 Task: Start in the project AgileCore the sprint 'Platform Migration Sprint', with a duration of 2 weeks. Start in the project AgileCore the sprint 'Platform Migration Sprint', with a duration of 1 week. Start in the project AgileCore the sprint 'Platform Migration Sprint', with a duration of 3 weeks
Action: Mouse moved to (1056, 463)
Screenshot: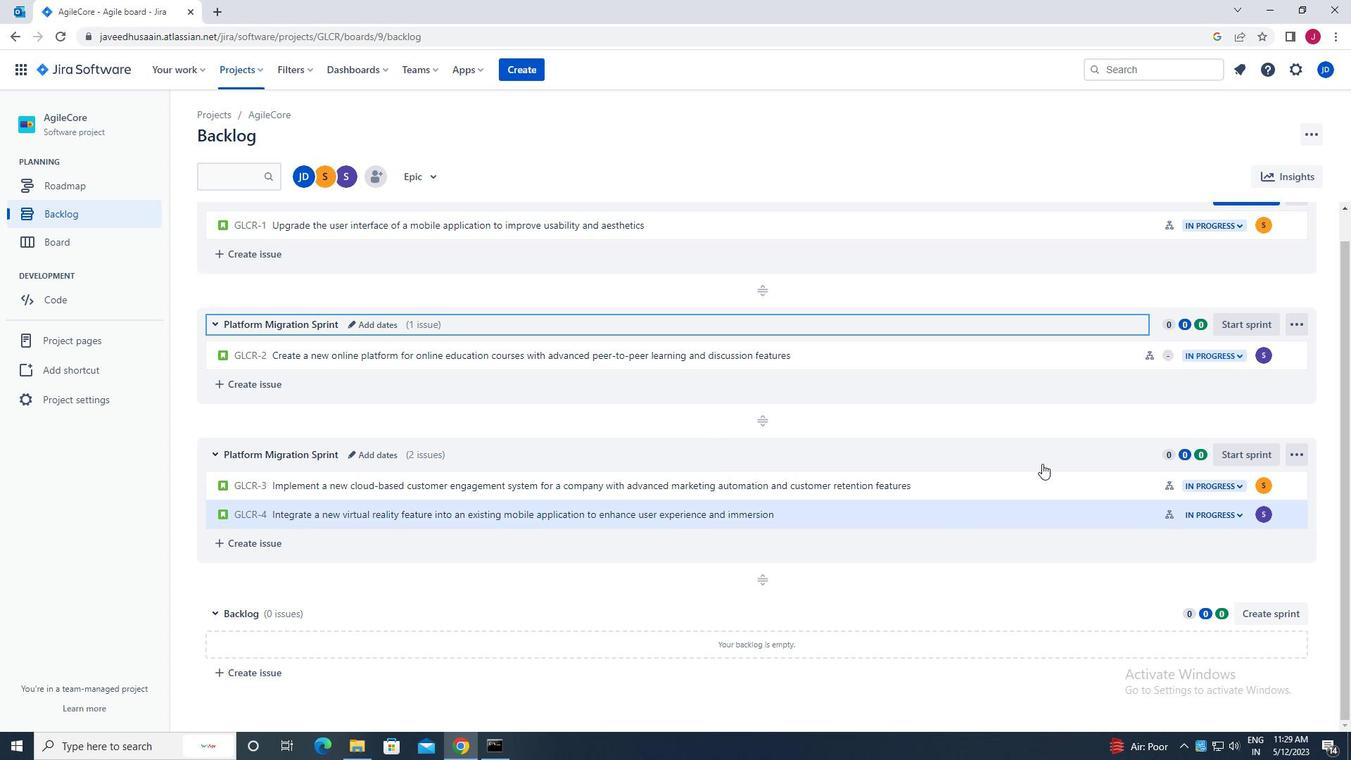 
Action: Mouse scrolled (1056, 463) with delta (0, 0)
Screenshot: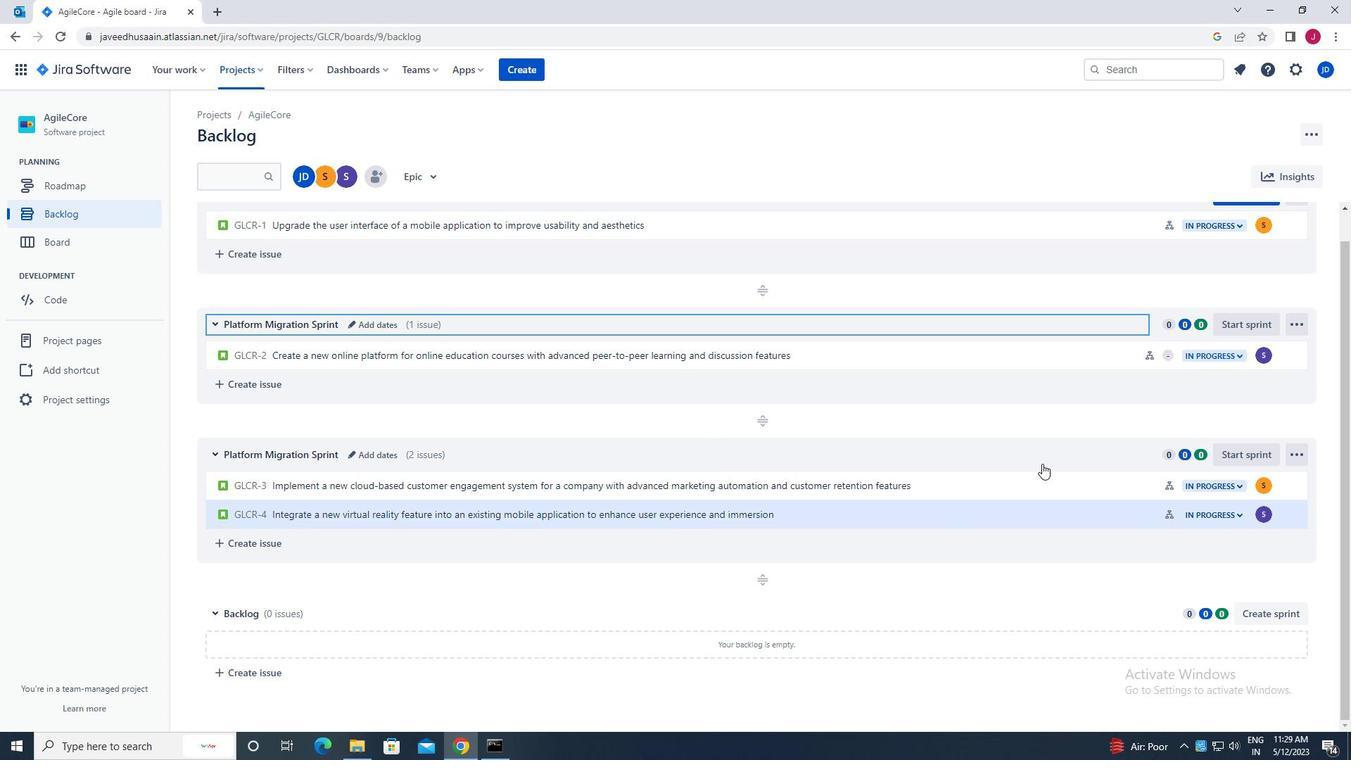 
Action: Mouse scrolled (1056, 463) with delta (0, 0)
Screenshot: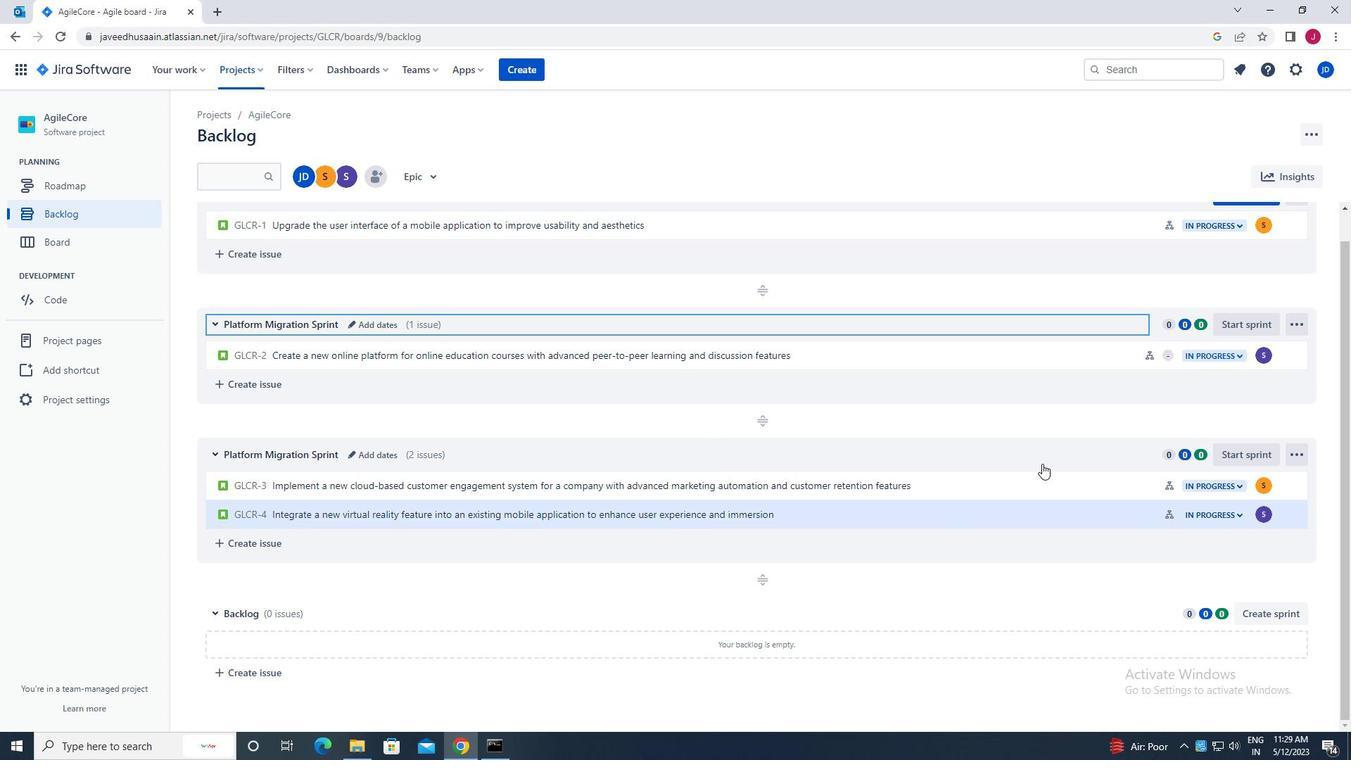 
Action: Mouse scrolled (1056, 463) with delta (0, 0)
Screenshot: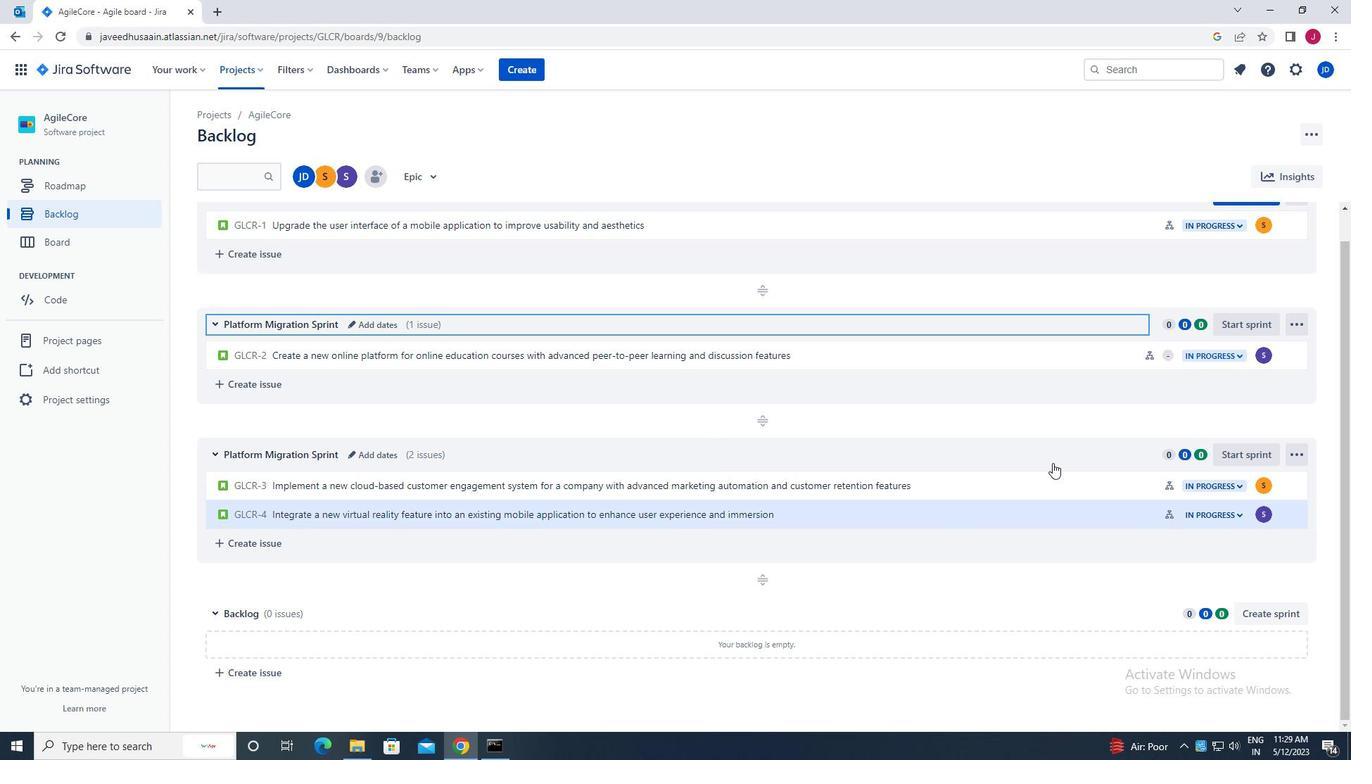
Action: Mouse moved to (1056, 461)
Screenshot: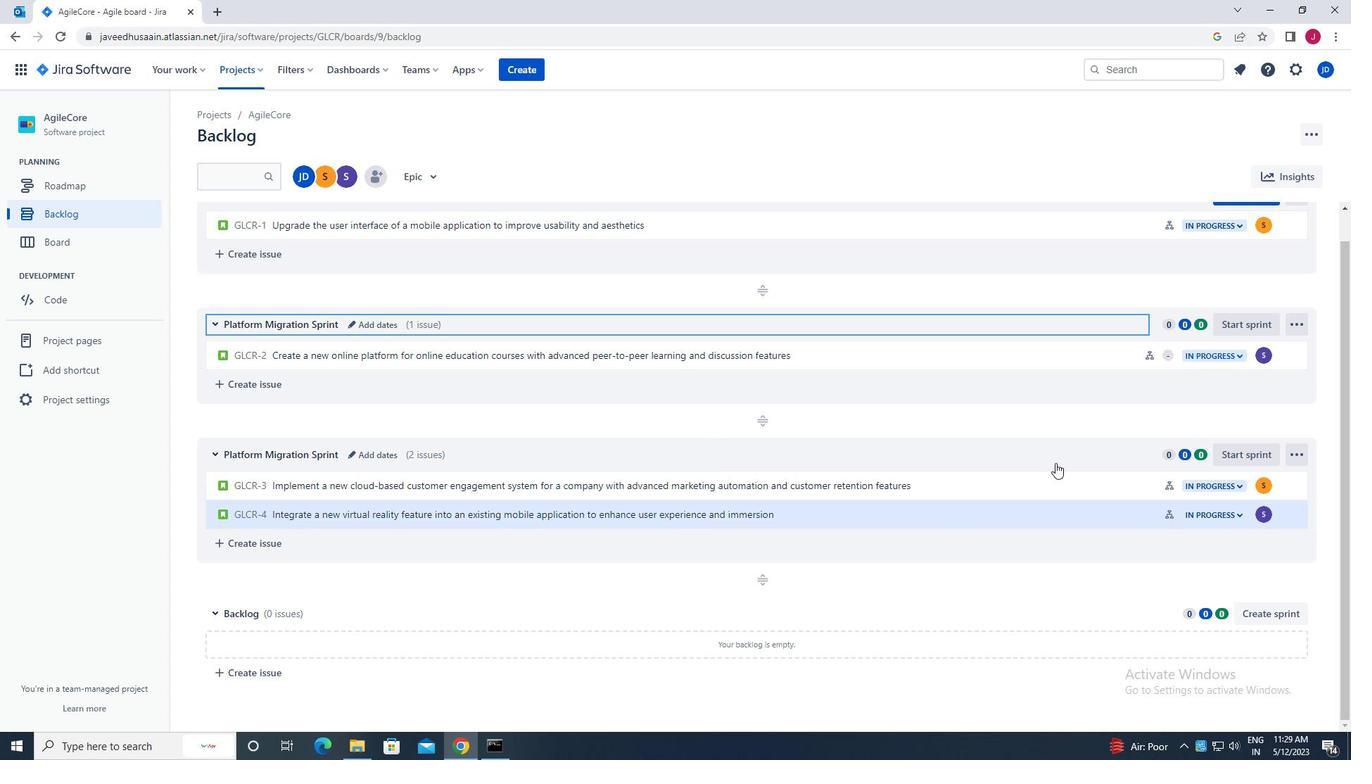 
Action: Mouse scrolled (1056, 462) with delta (0, 0)
Screenshot: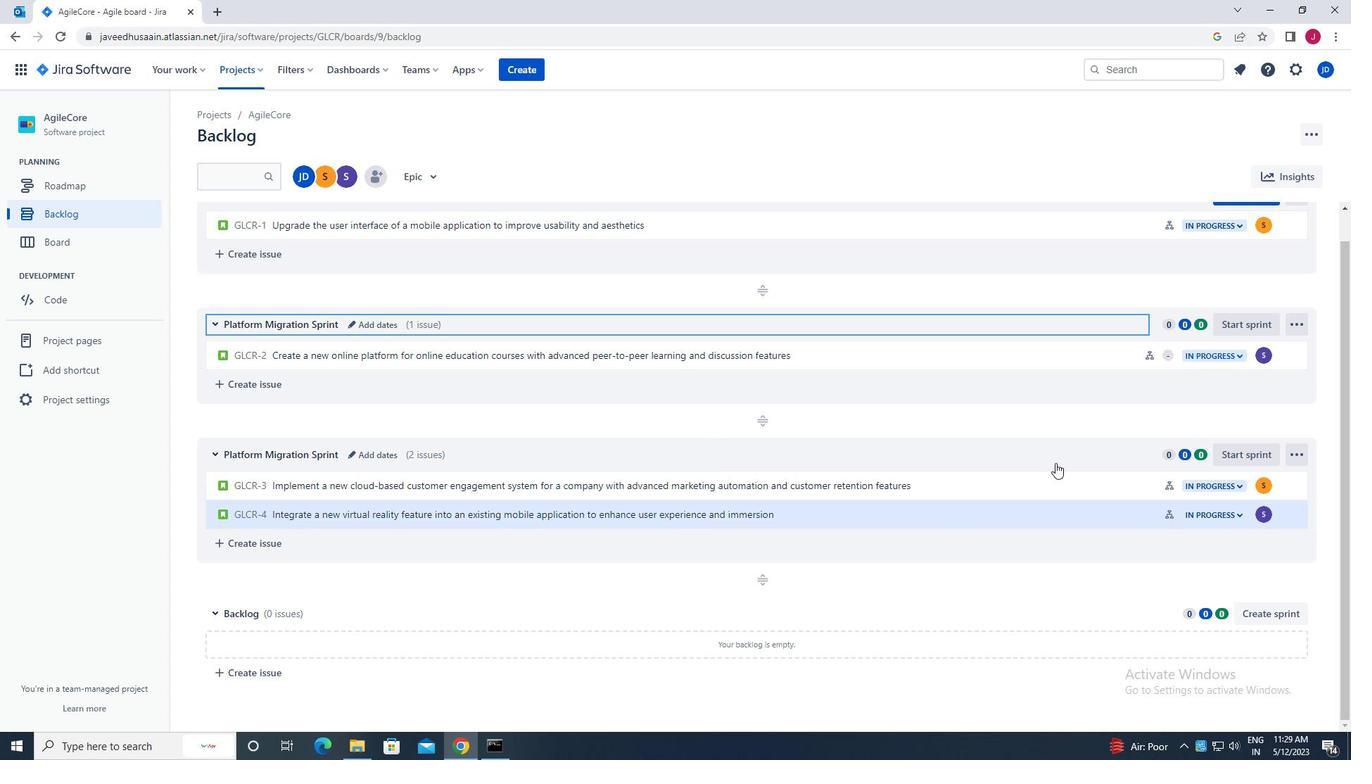 
Action: Mouse moved to (1239, 221)
Screenshot: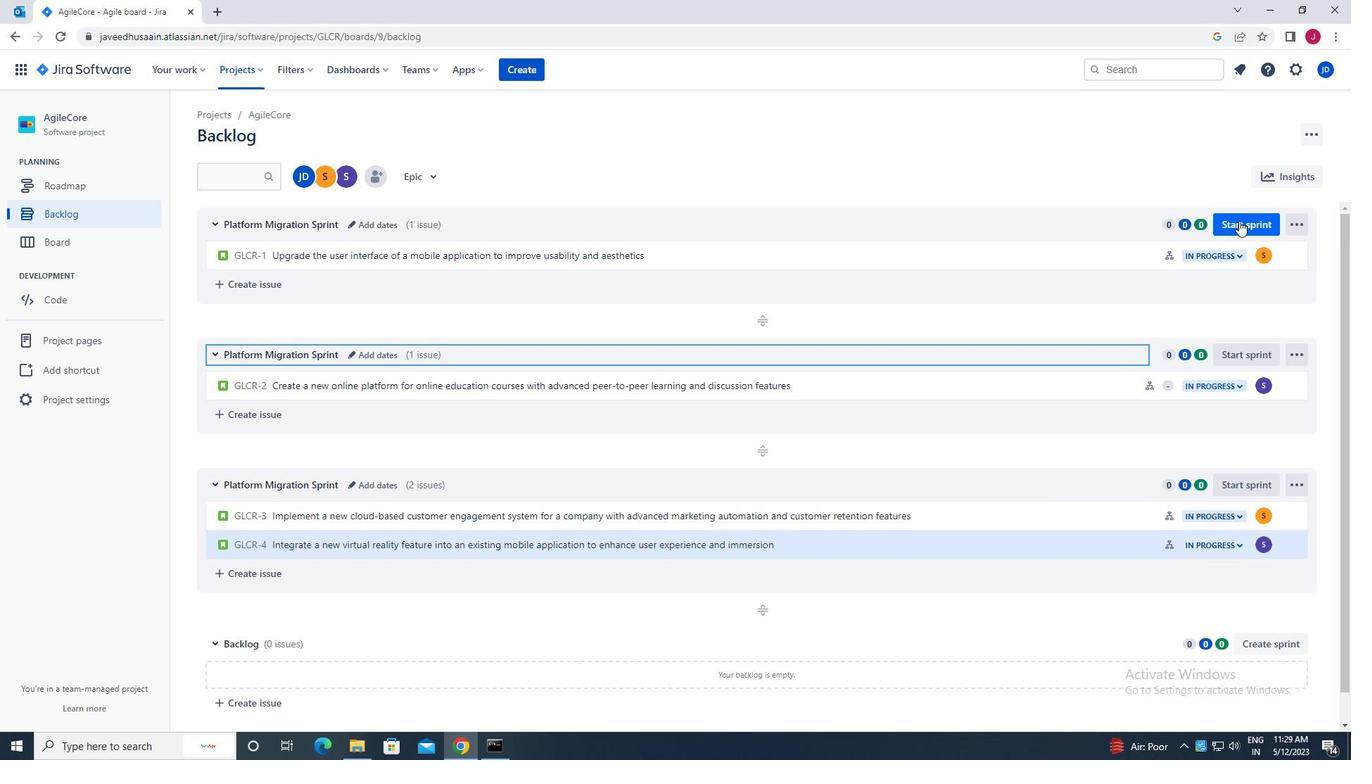 
Action: Mouse pressed left at (1239, 221)
Screenshot: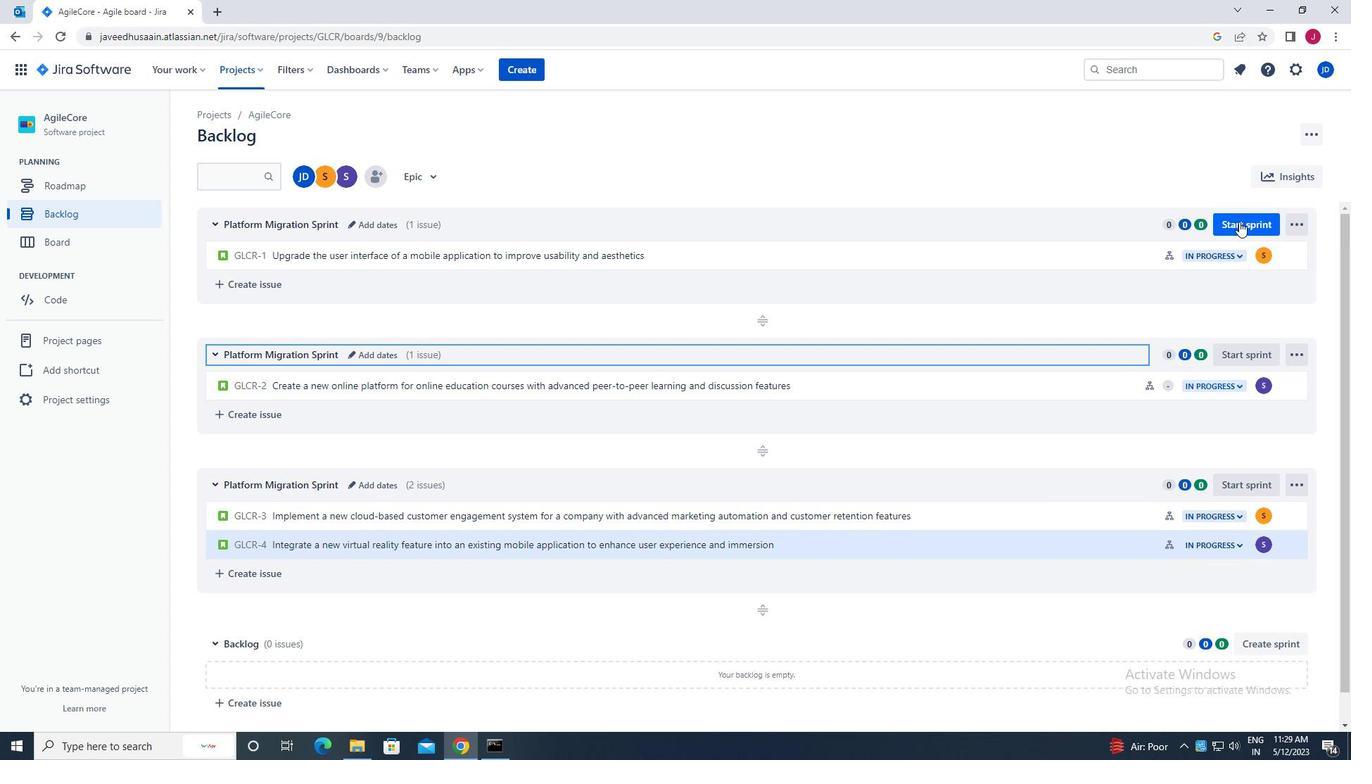 
Action: Mouse moved to (582, 247)
Screenshot: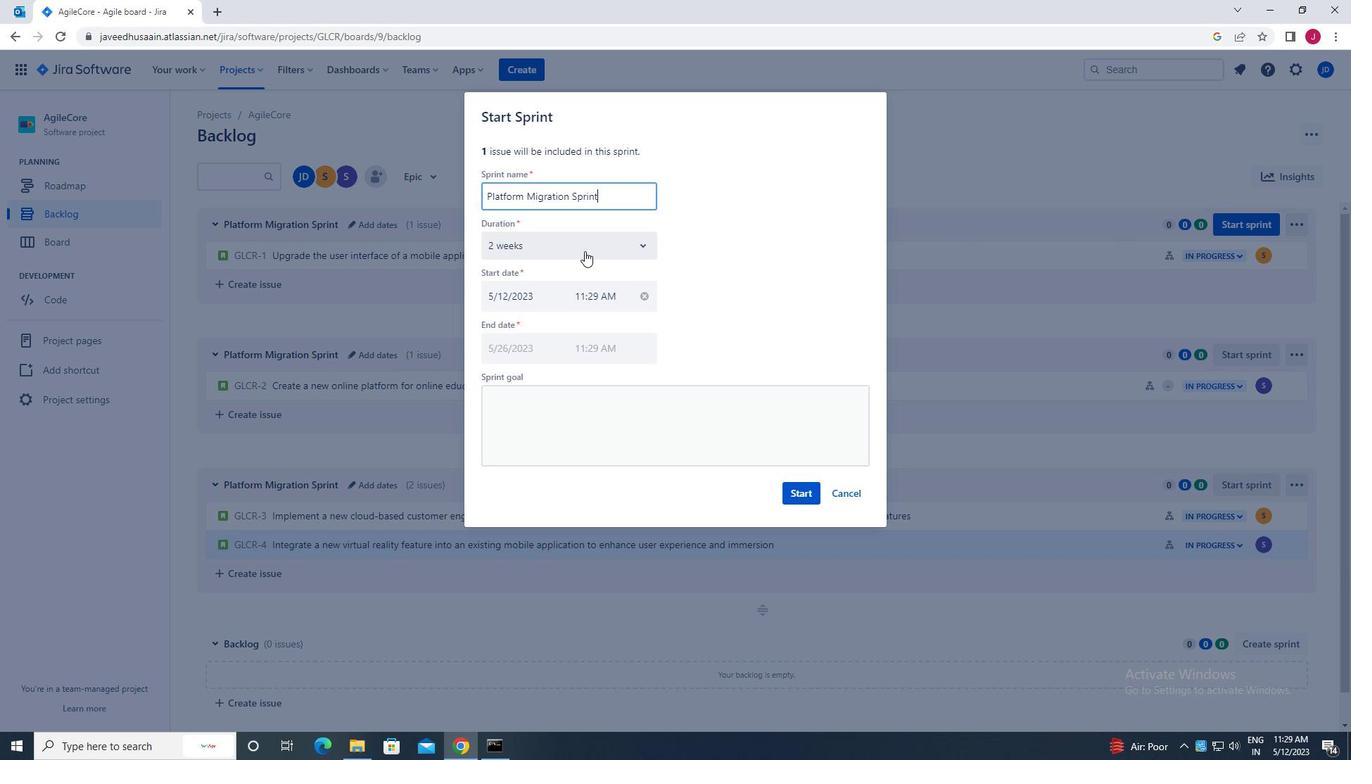 
Action: Mouse pressed left at (582, 247)
Screenshot: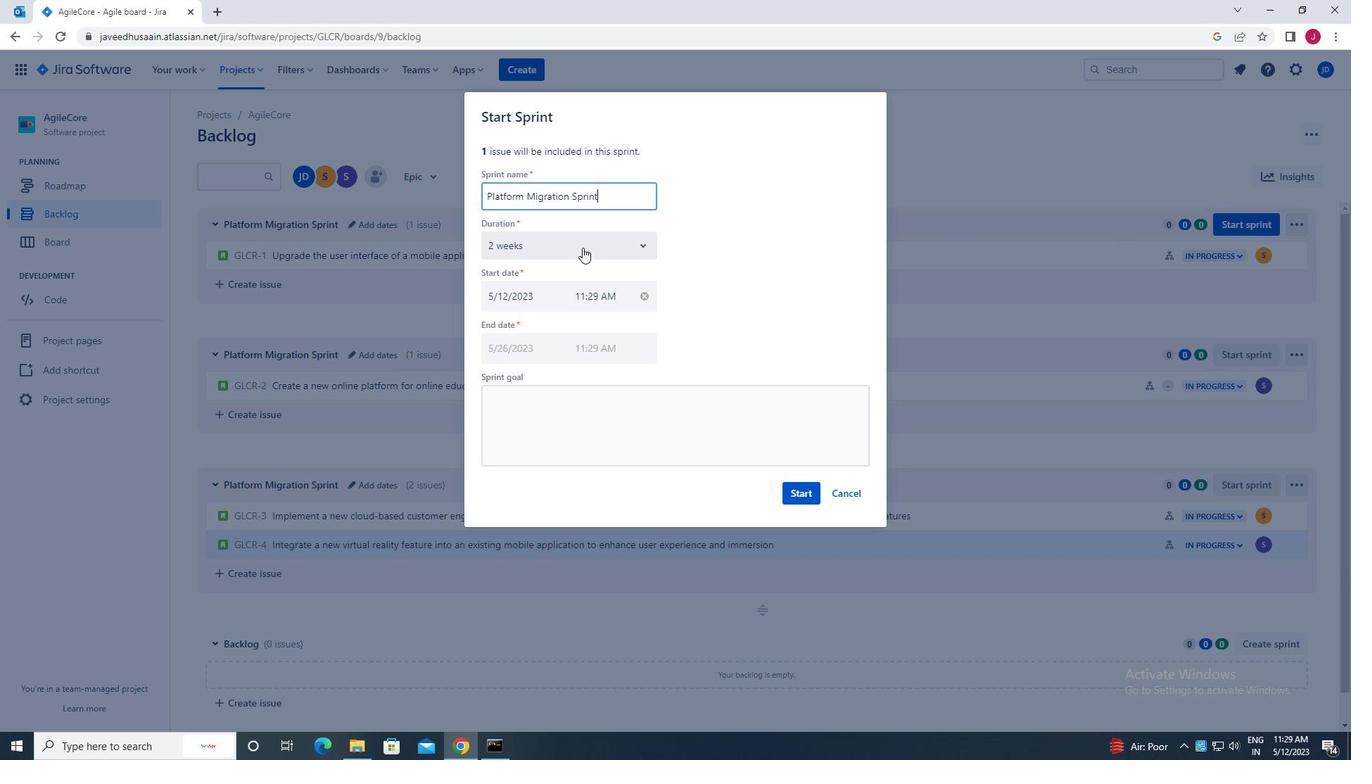 
Action: Mouse moved to (551, 304)
Screenshot: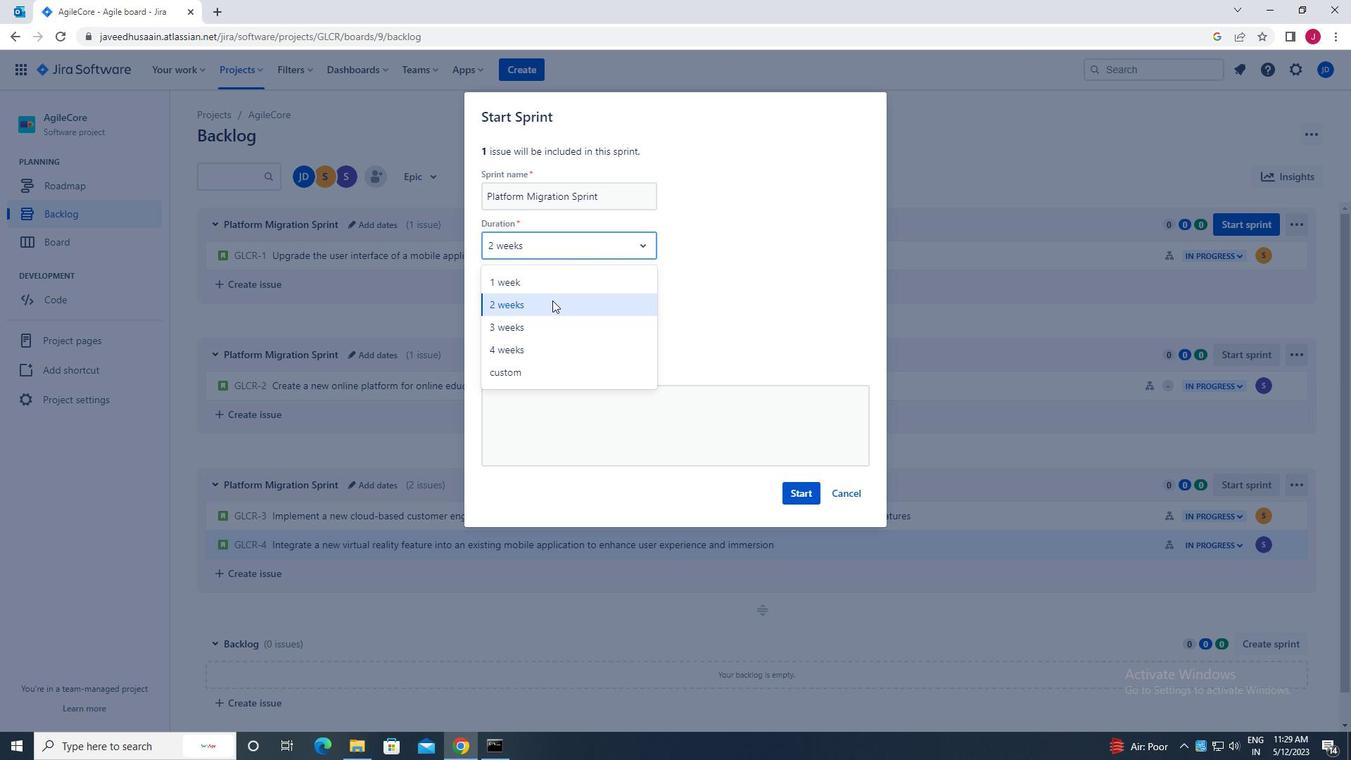 
Action: Mouse pressed left at (551, 304)
Screenshot: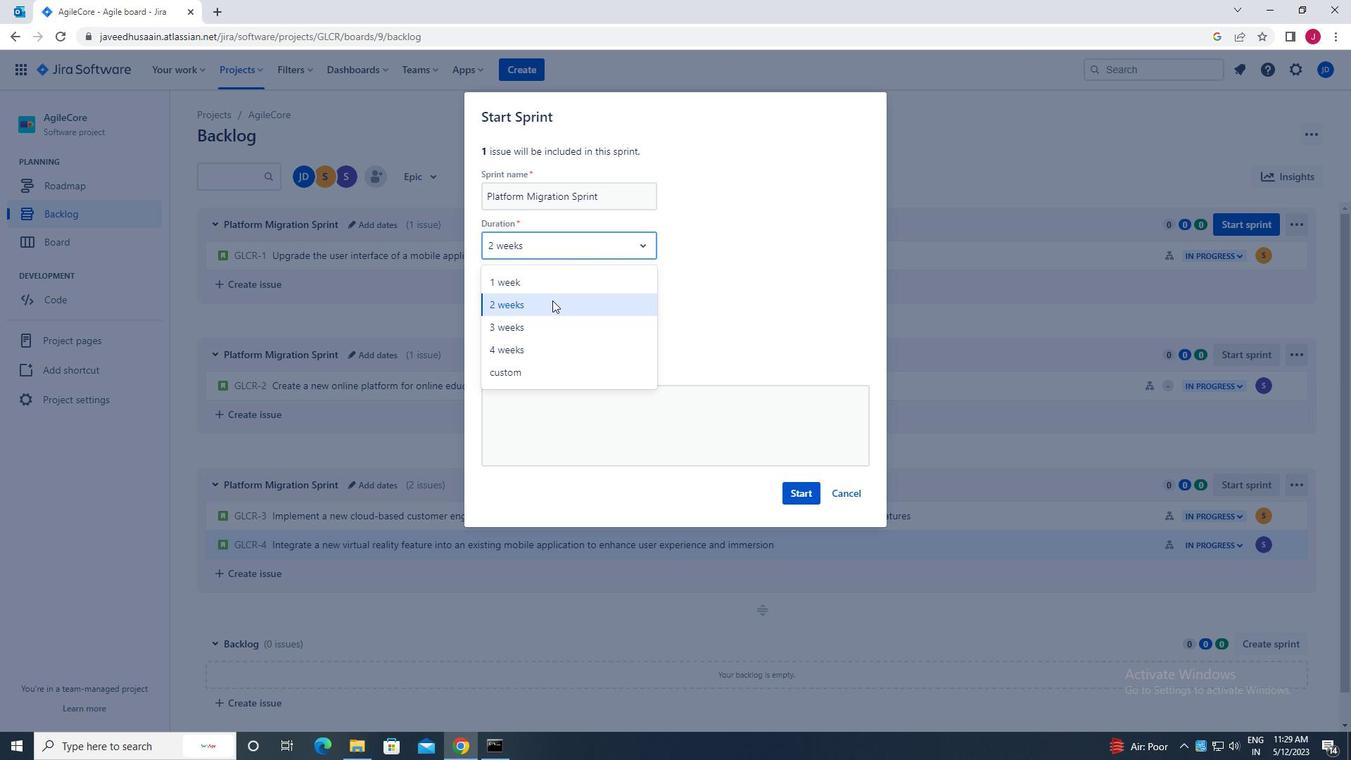 
Action: Mouse moved to (801, 494)
Screenshot: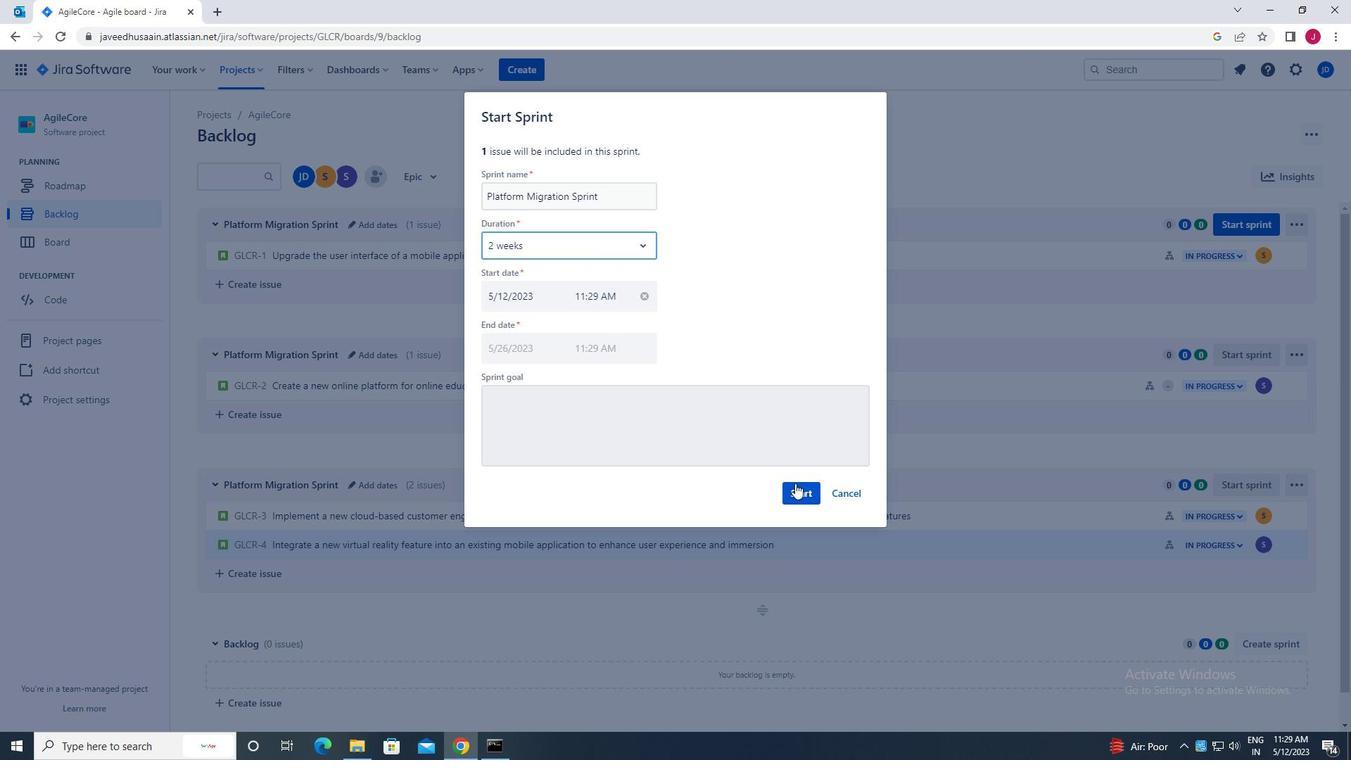 
Action: Mouse pressed left at (801, 494)
Screenshot: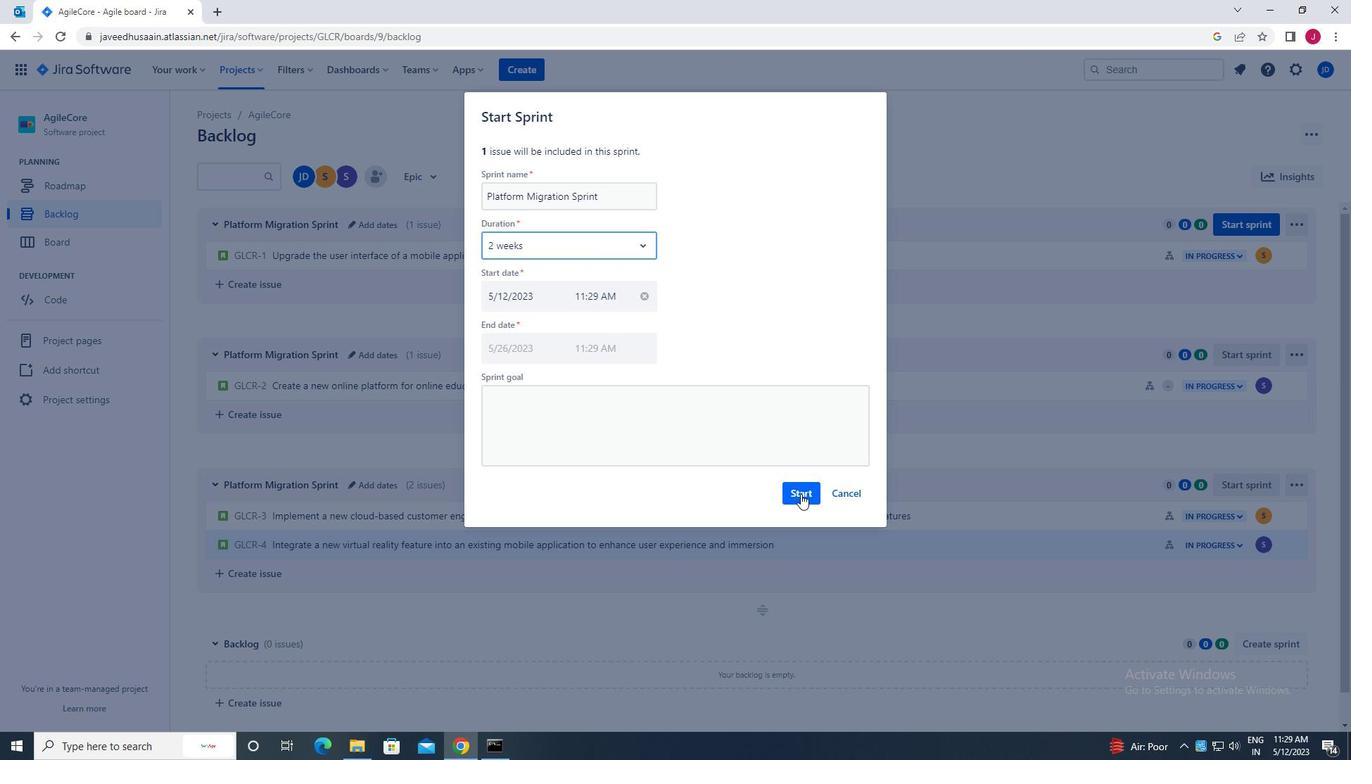 
Action: Mouse moved to (110, 211)
Screenshot: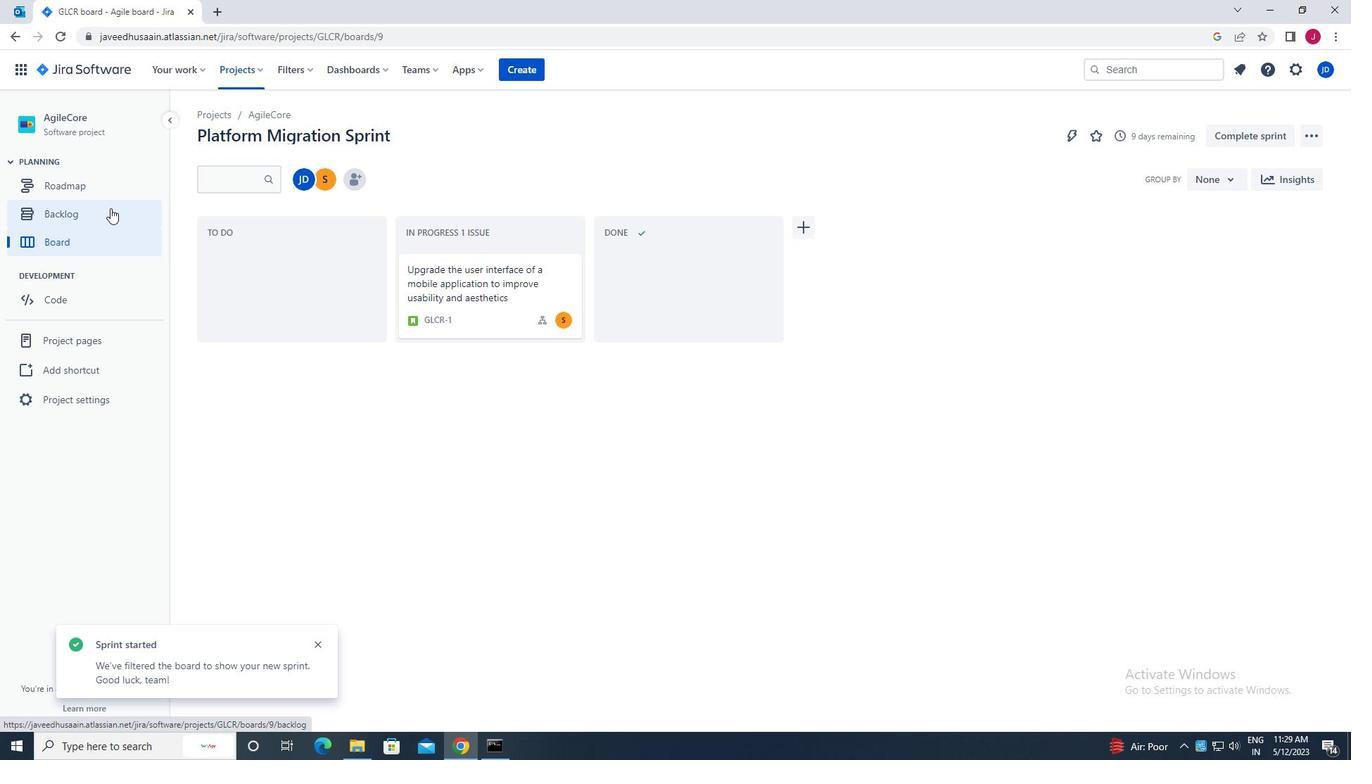 
Action: Mouse pressed left at (110, 211)
Screenshot: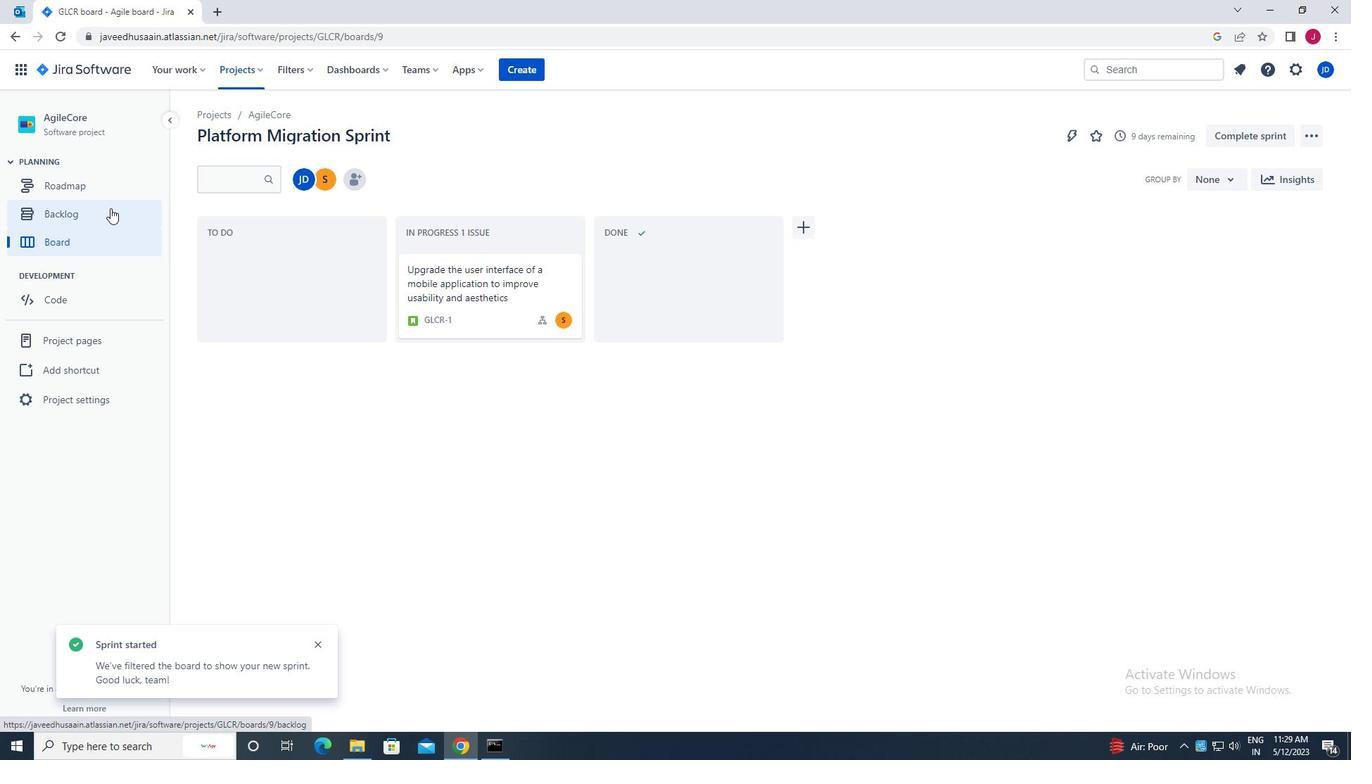 
Action: Mouse moved to (1291, 228)
Screenshot: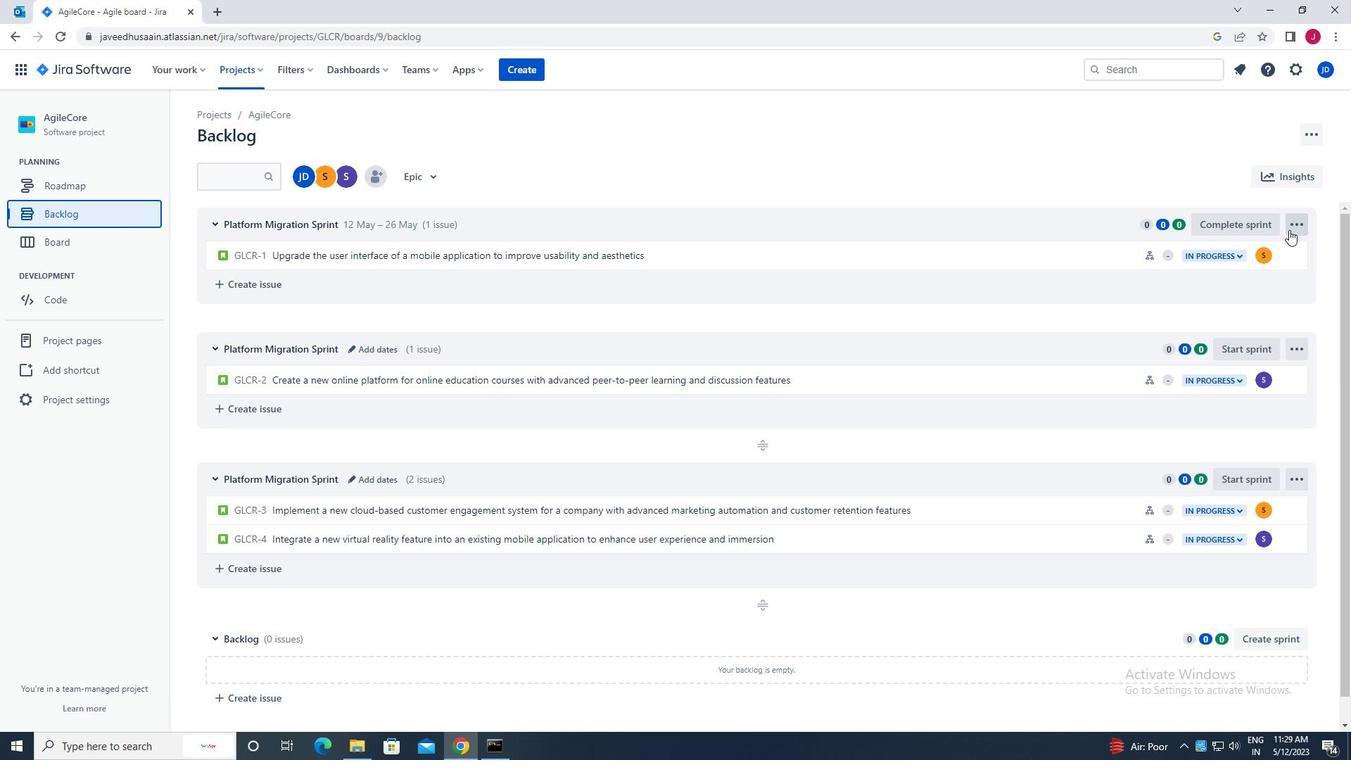 
Action: Mouse pressed left at (1291, 228)
Screenshot: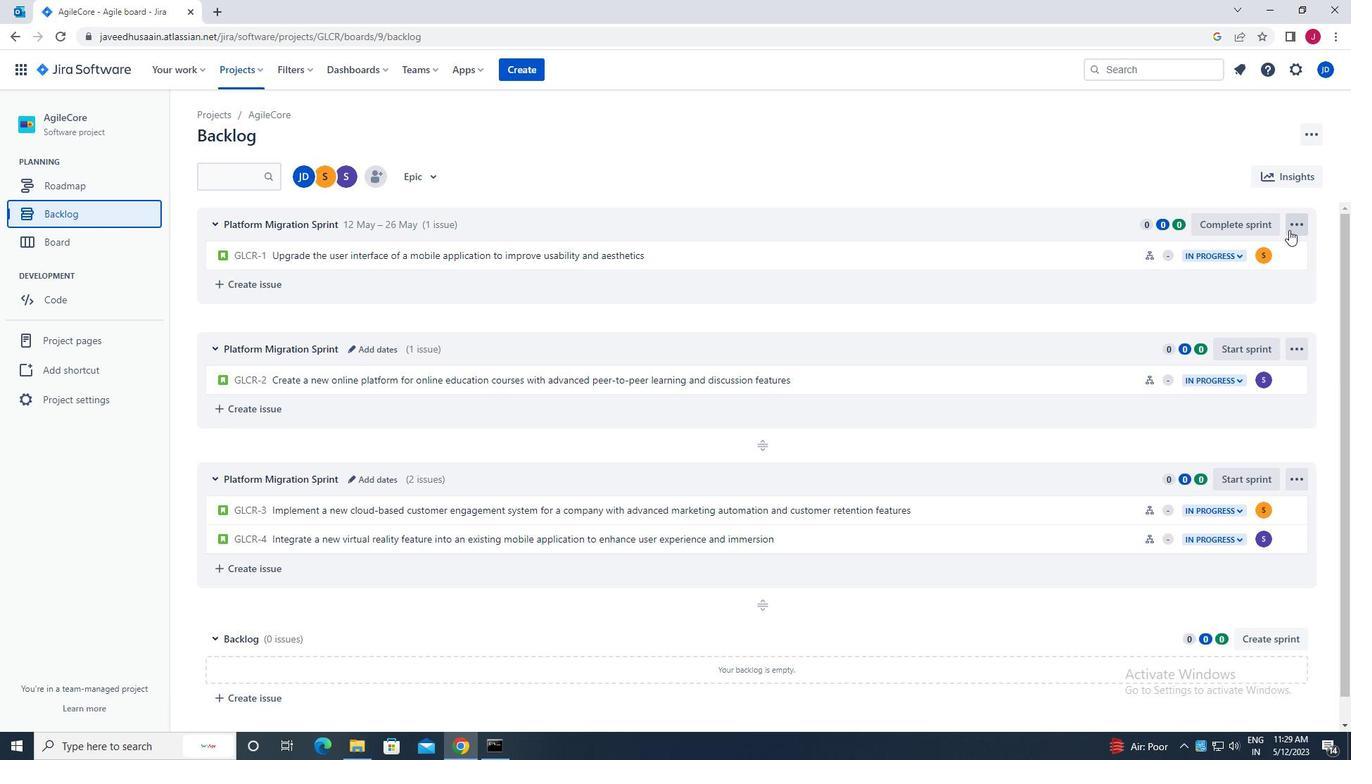
Action: Mouse moved to (1055, 169)
Screenshot: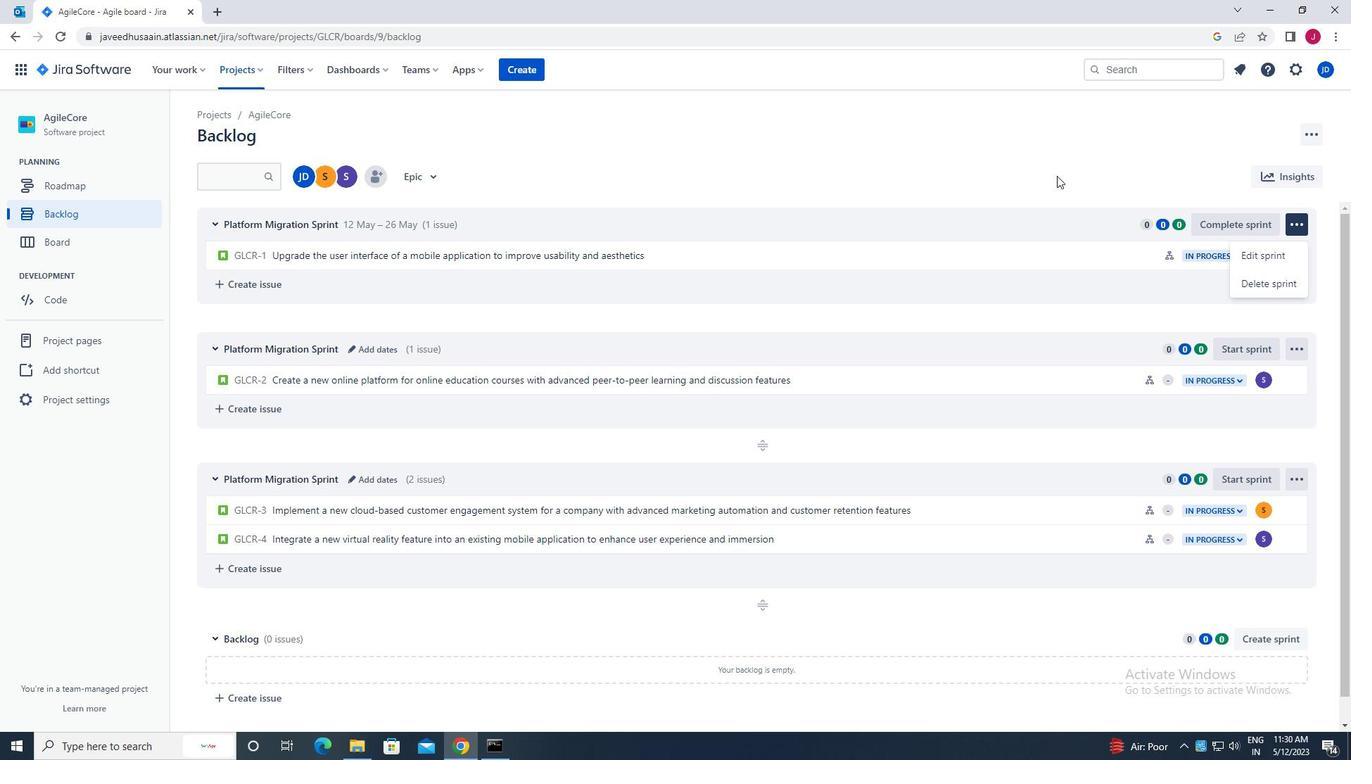
Action: Mouse pressed left at (1055, 169)
Screenshot: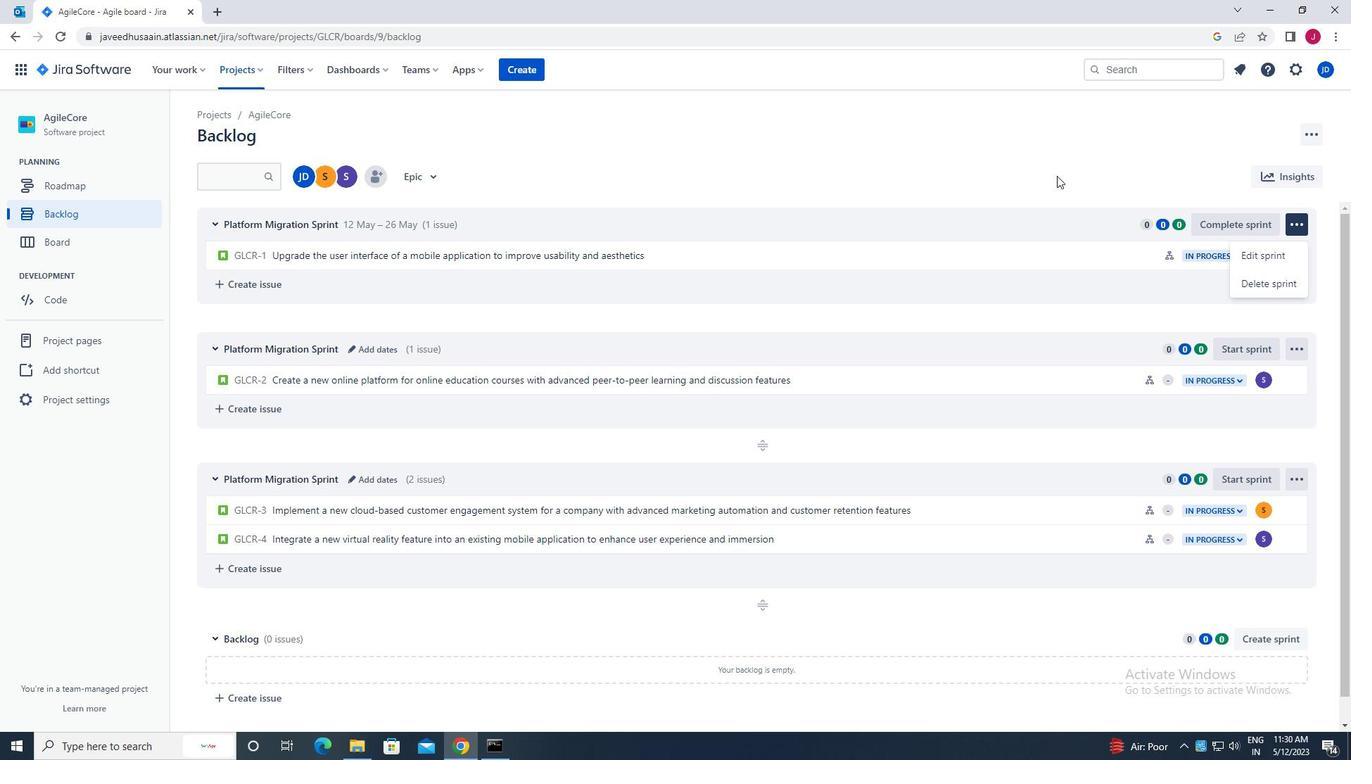 
Action: Mouse moved to (1259, 351)
Screenshot: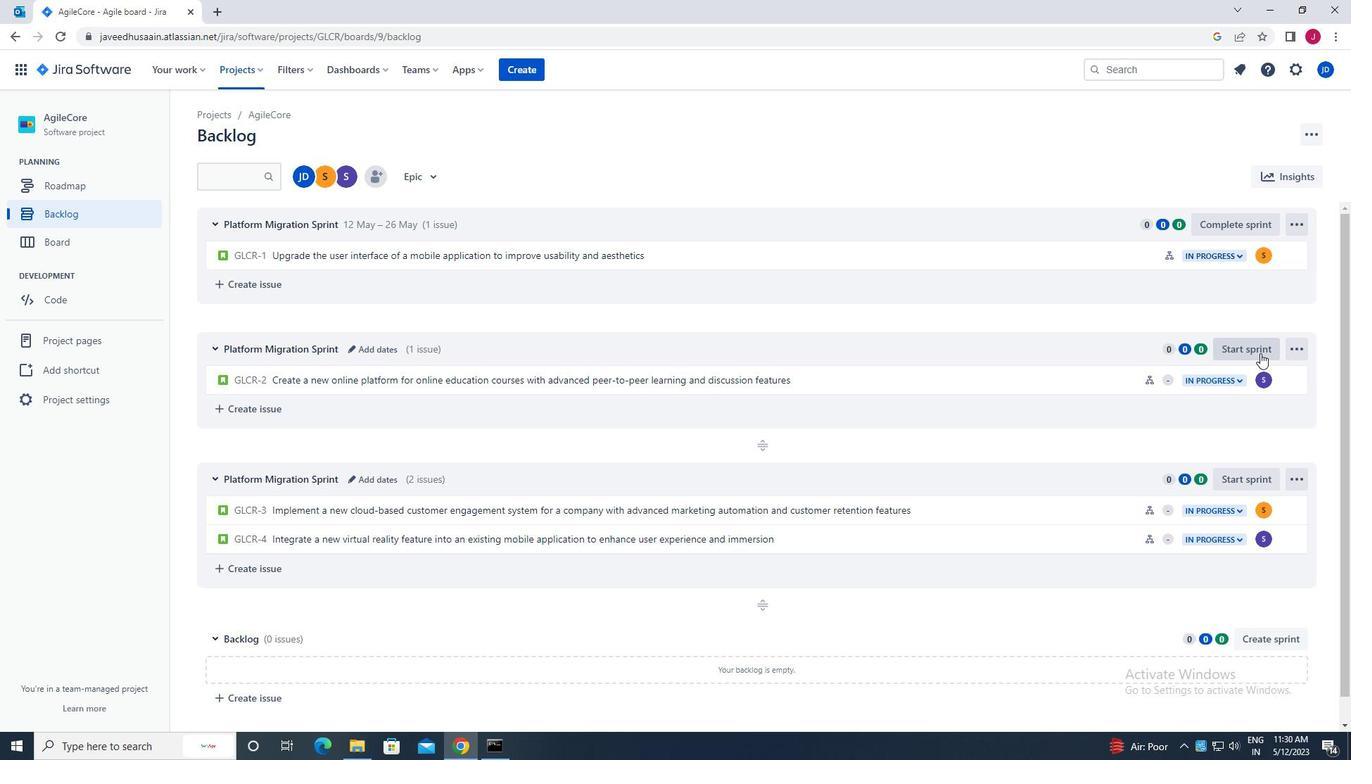 
Action: Mouse pressed left at (1259, 351)
Screenshot: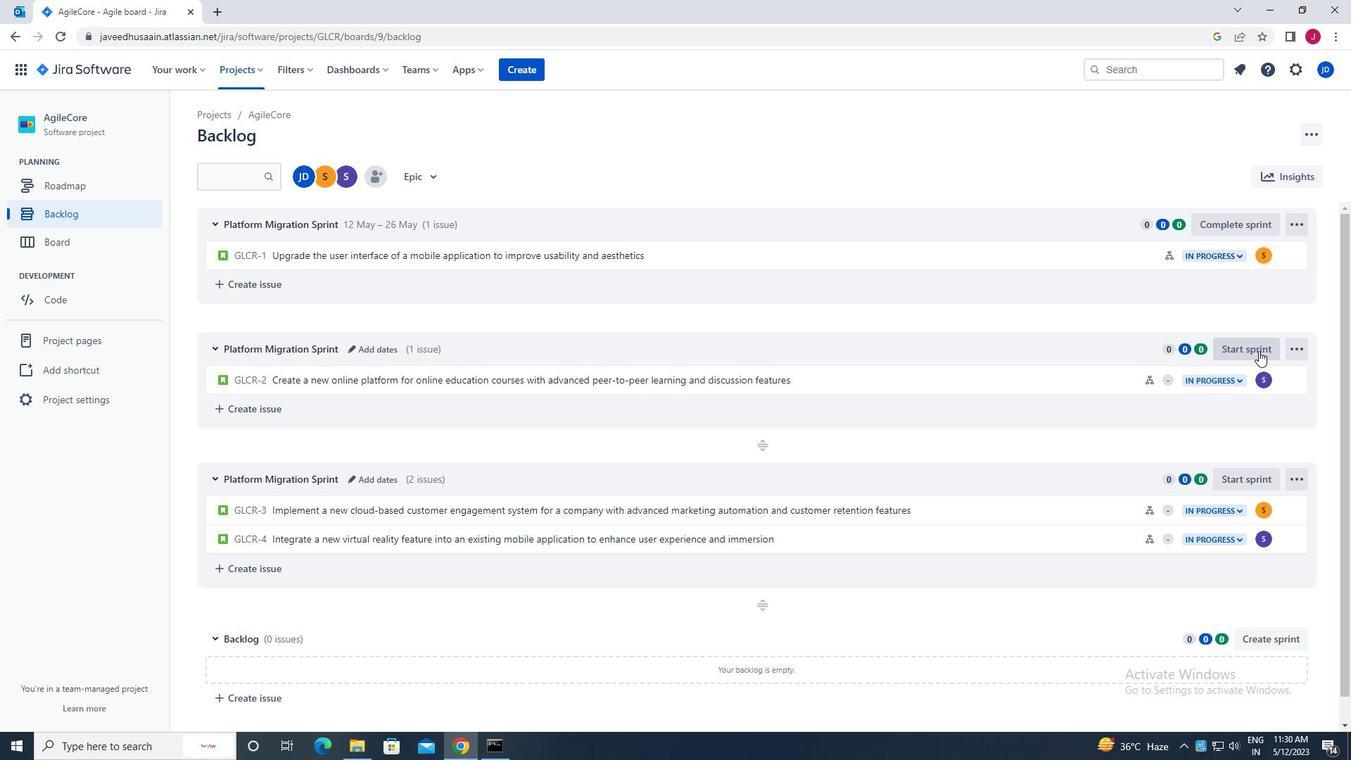 
Action: Mouse moved to (556, 249)
Screenshot: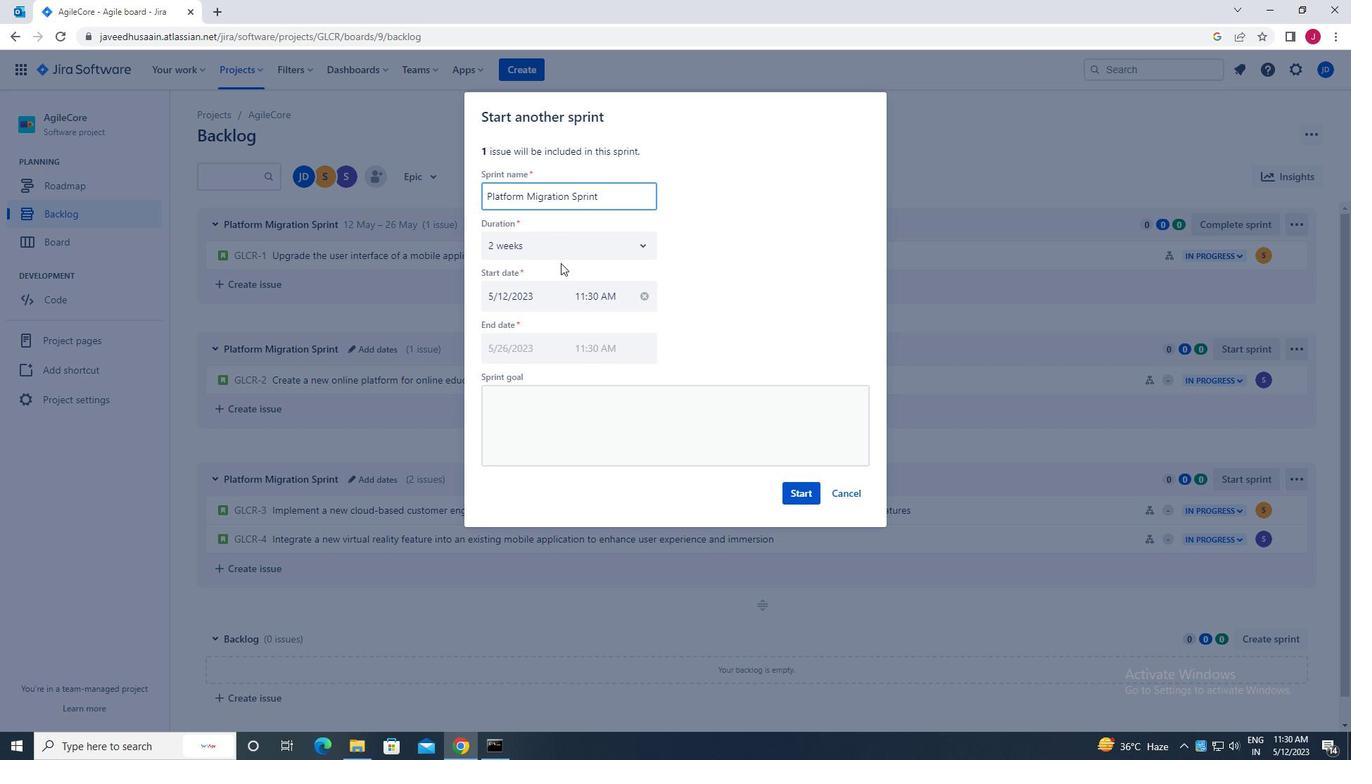 
Action: Mouse pressed left at (556, 249)
Screenshot: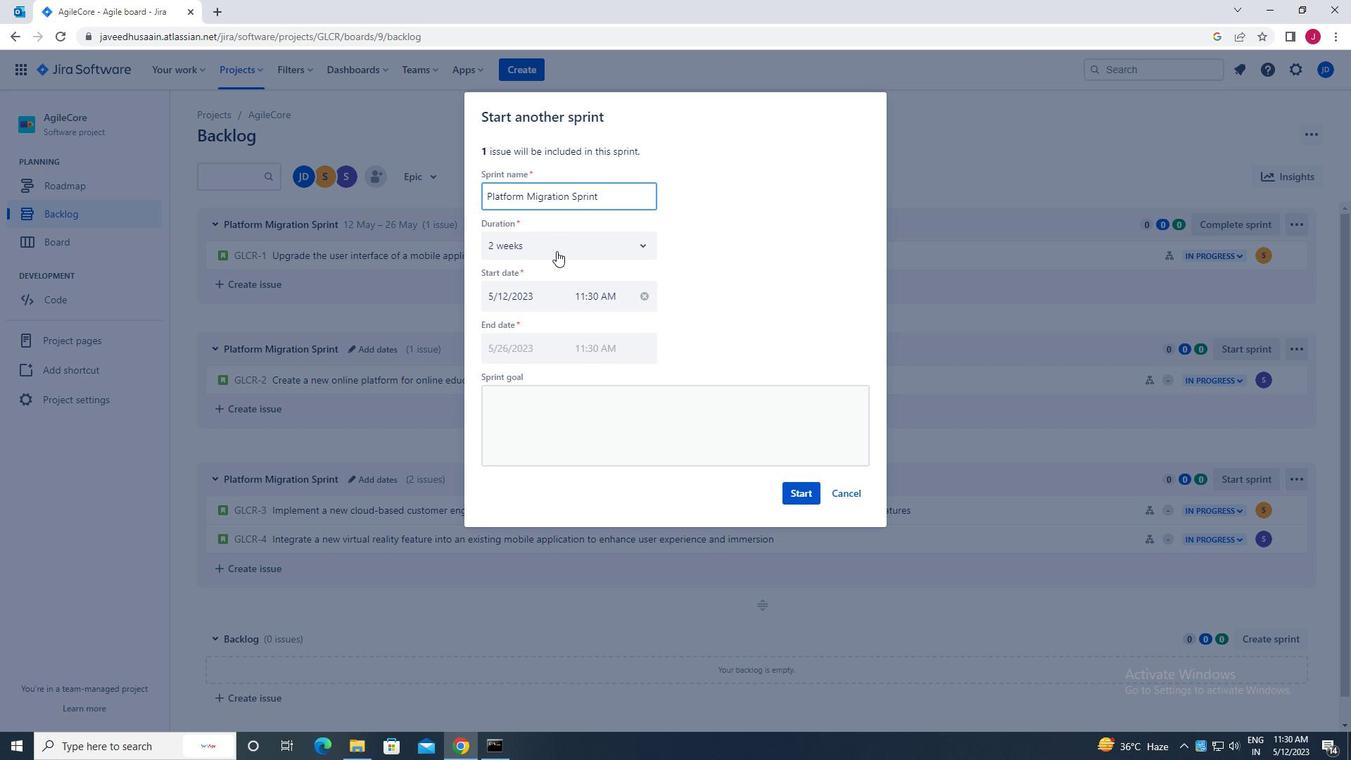 
Action: Mouse moved to (551, 287)
Screenshot: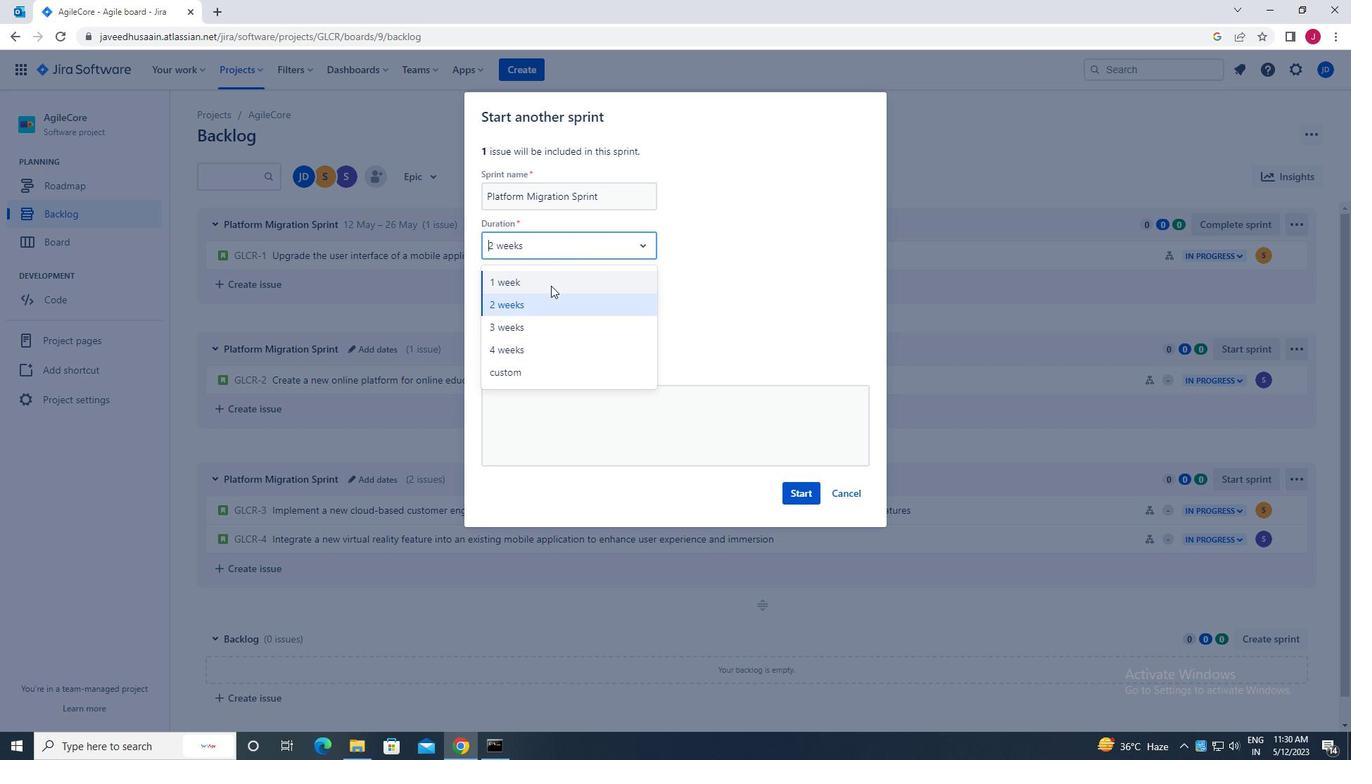 
Action: Mouse pressed left at (551, 287)
Screenshot: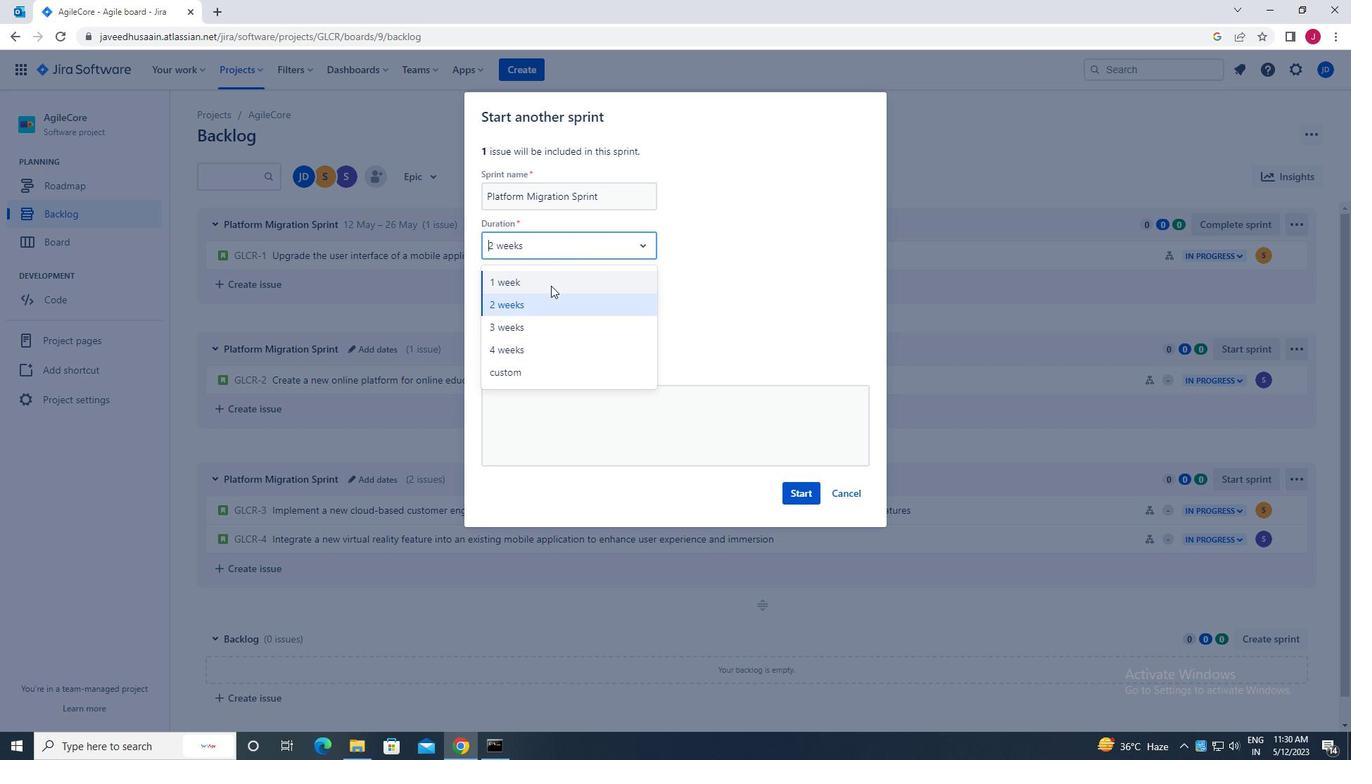 
Action: Mouse moved to (801, 491)
Screenshot: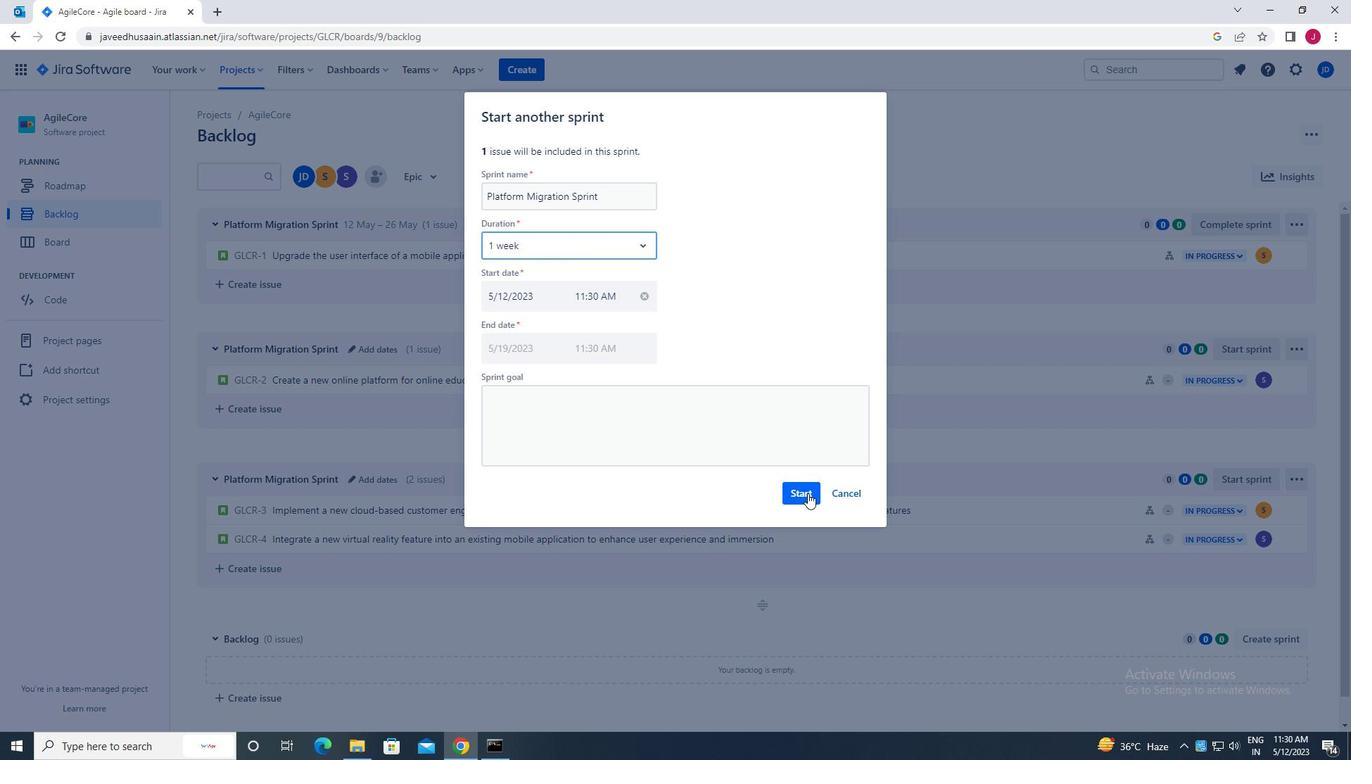 
Action: Mouse pressed left at (801, 491)
Screenshot: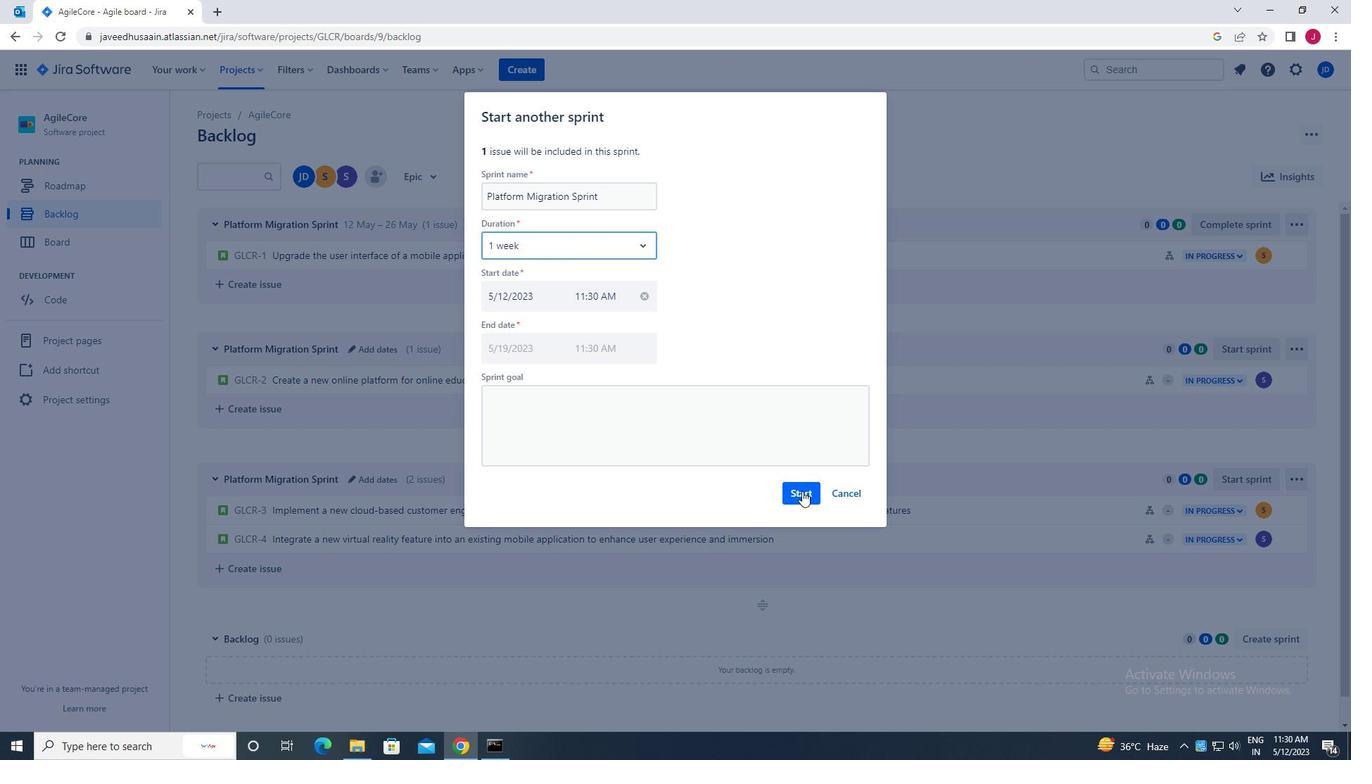 
Action: Mouse moved to (94, 212)
Screenshot: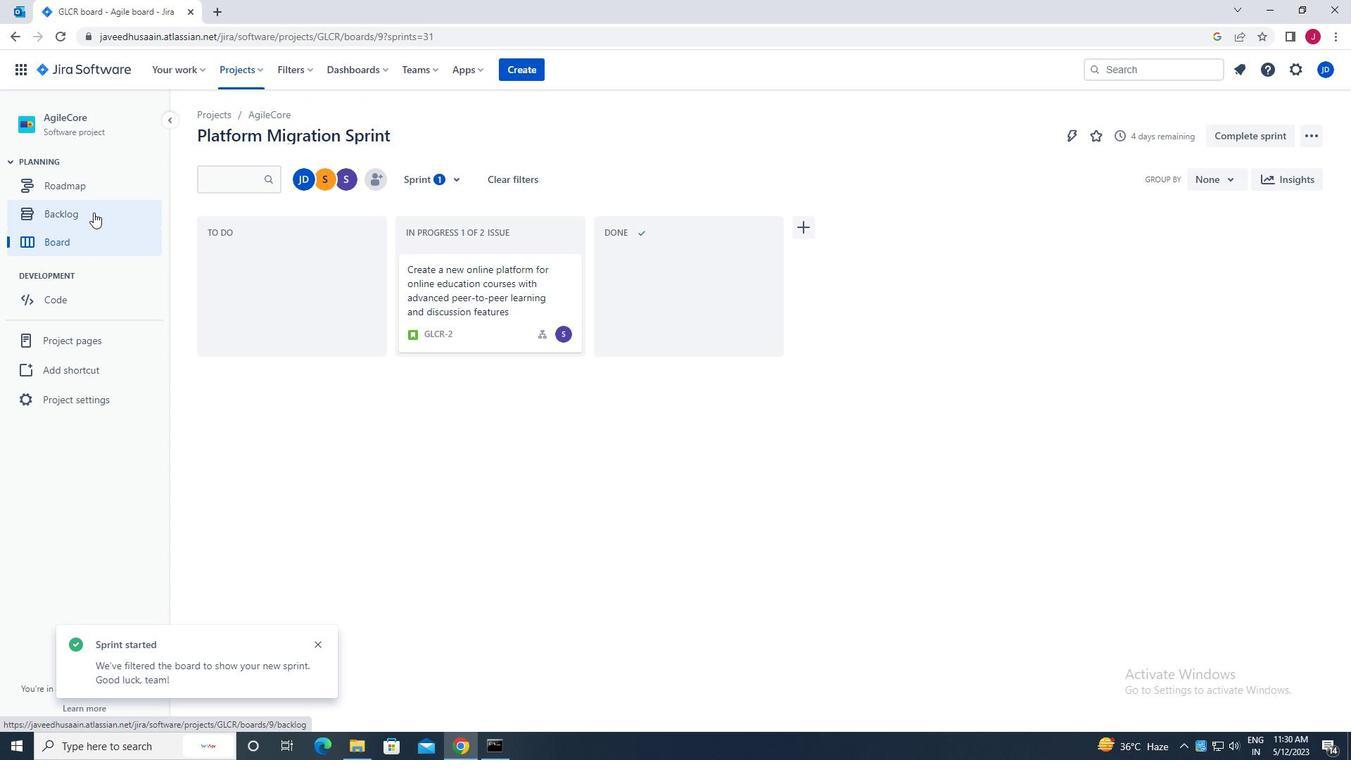 
Action: Mouse pressed left at (94, 212)
Screenshot: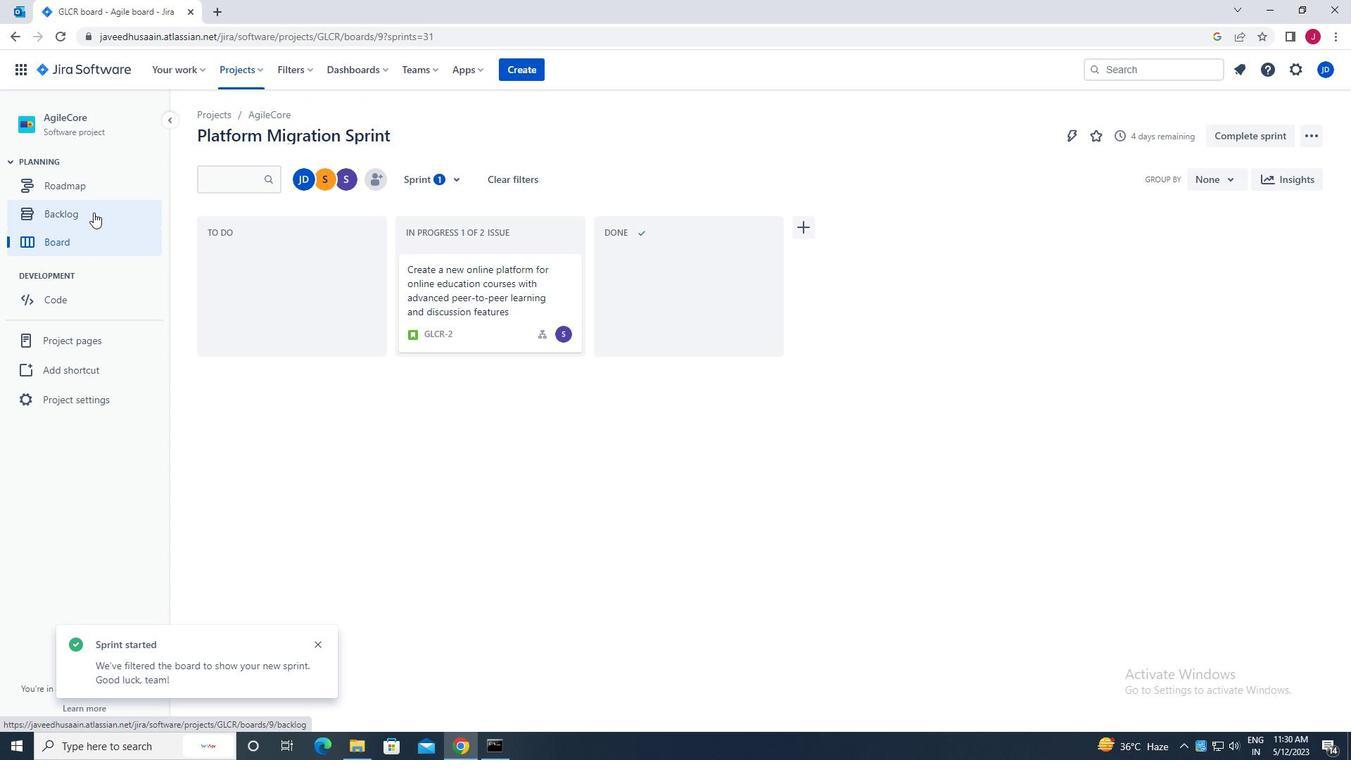 
Action: Mouse moved to (785, 463)
Screenshot: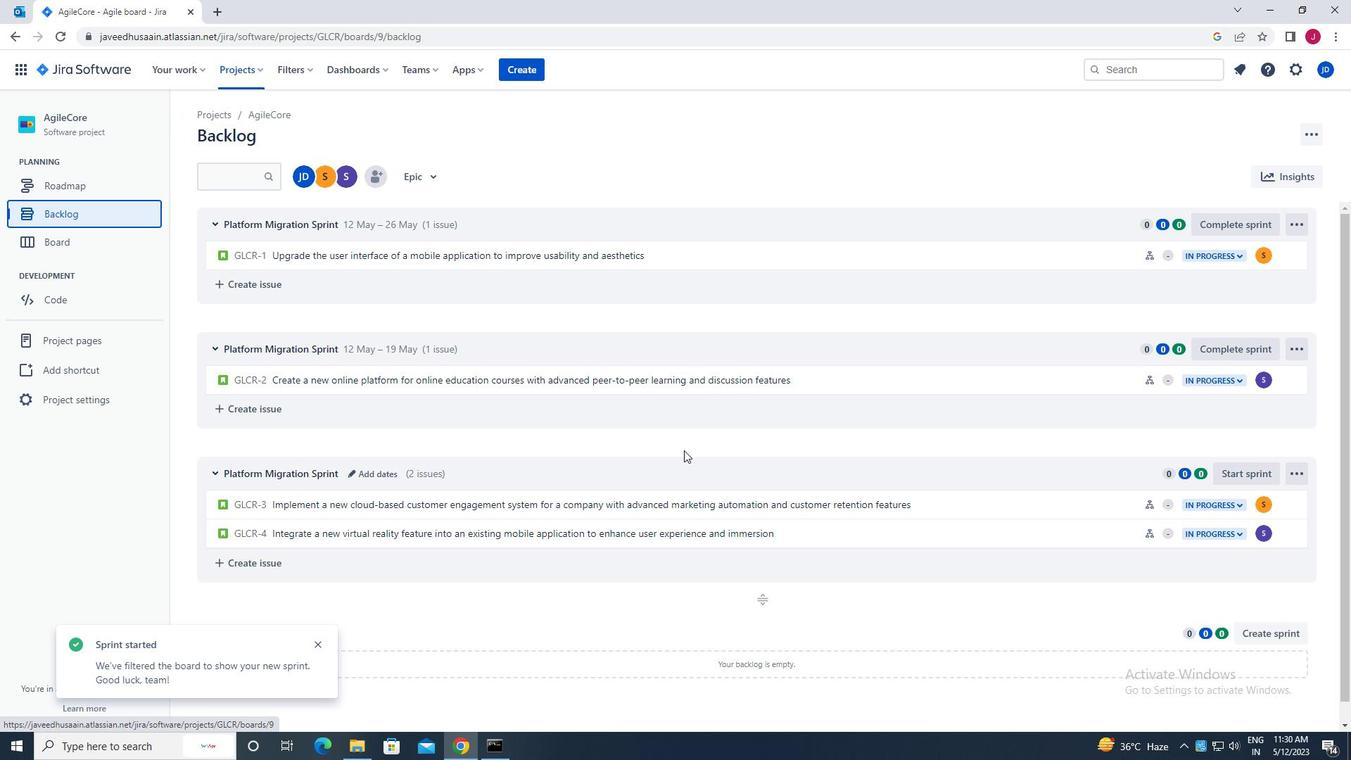 
Action: Mouse scrolled (785, 462) with delta (0, 0)
Screenshot: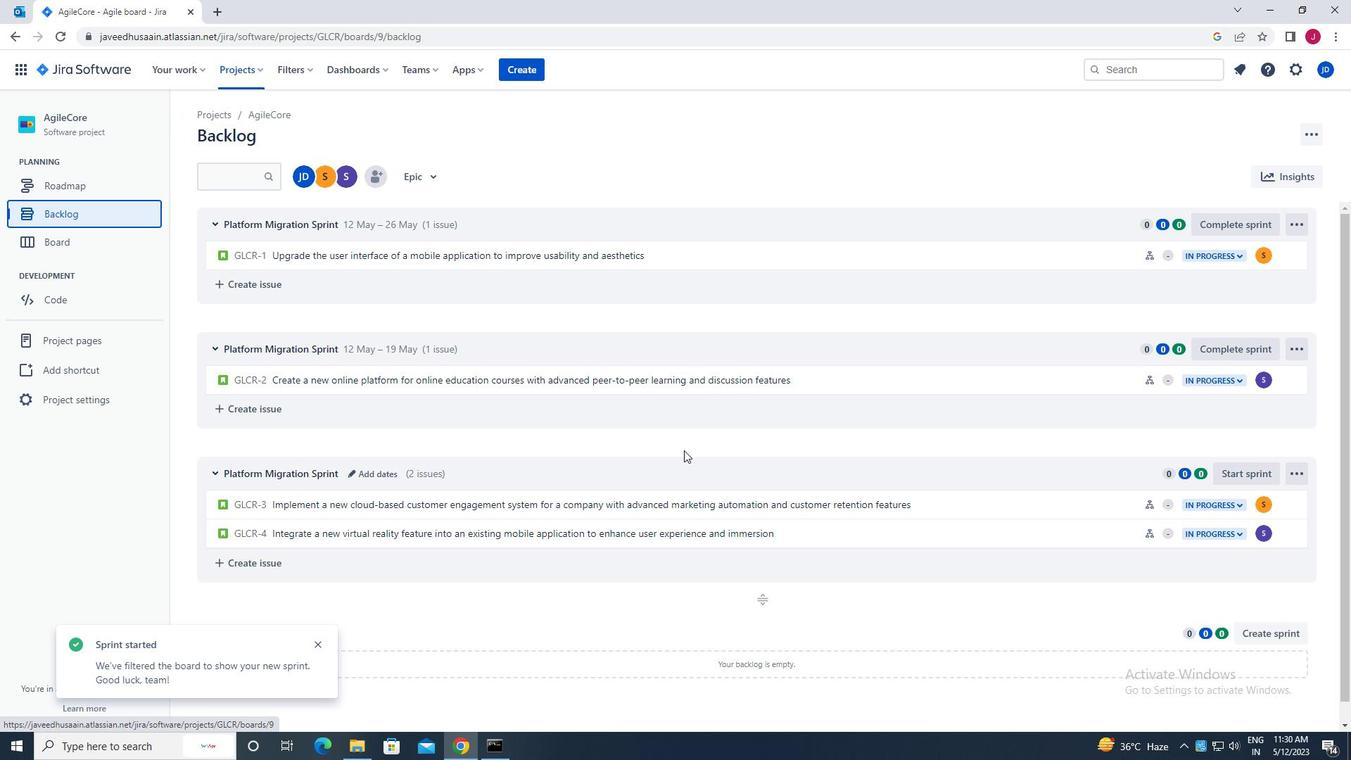 
Action: Mouse moved to (785, 463)
Screenshot: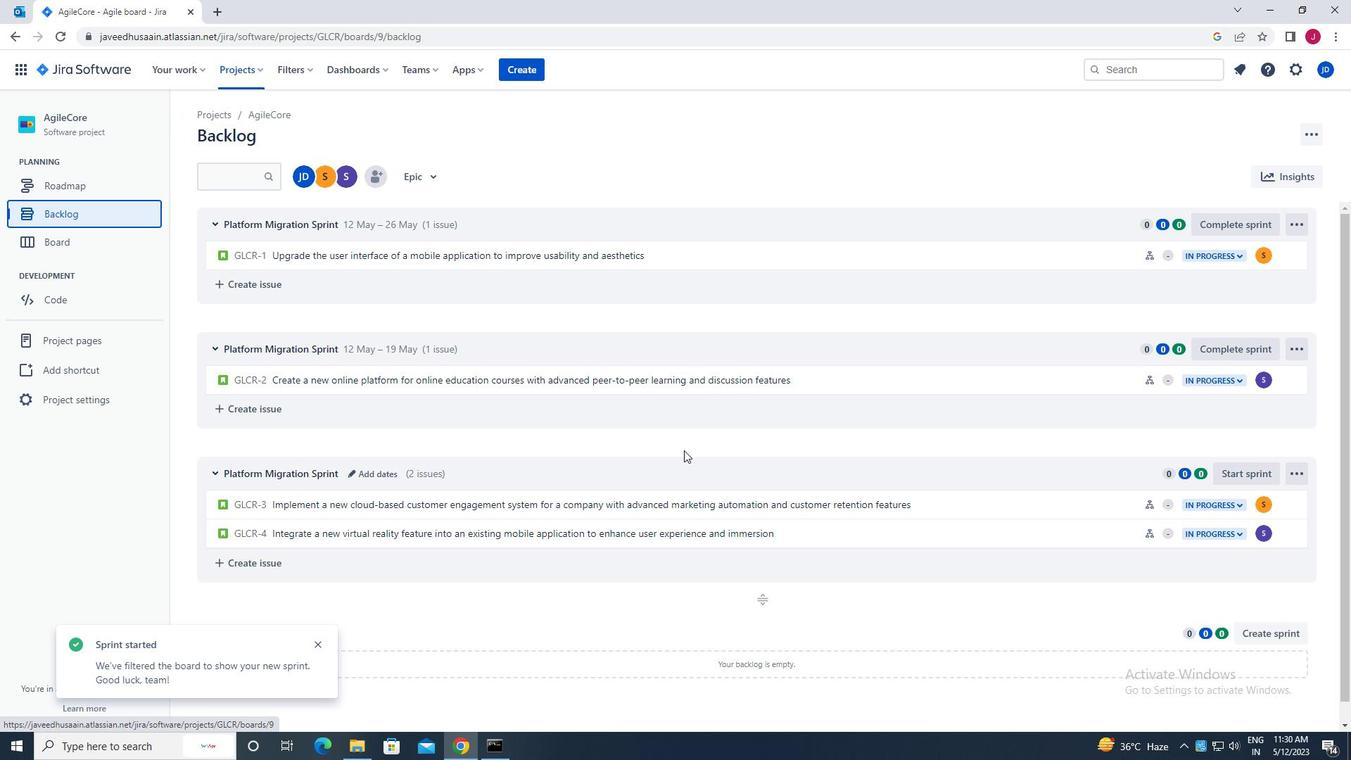 
Action: Mouse scrolled (785, 462) with delta (0, 0)
Screenshot: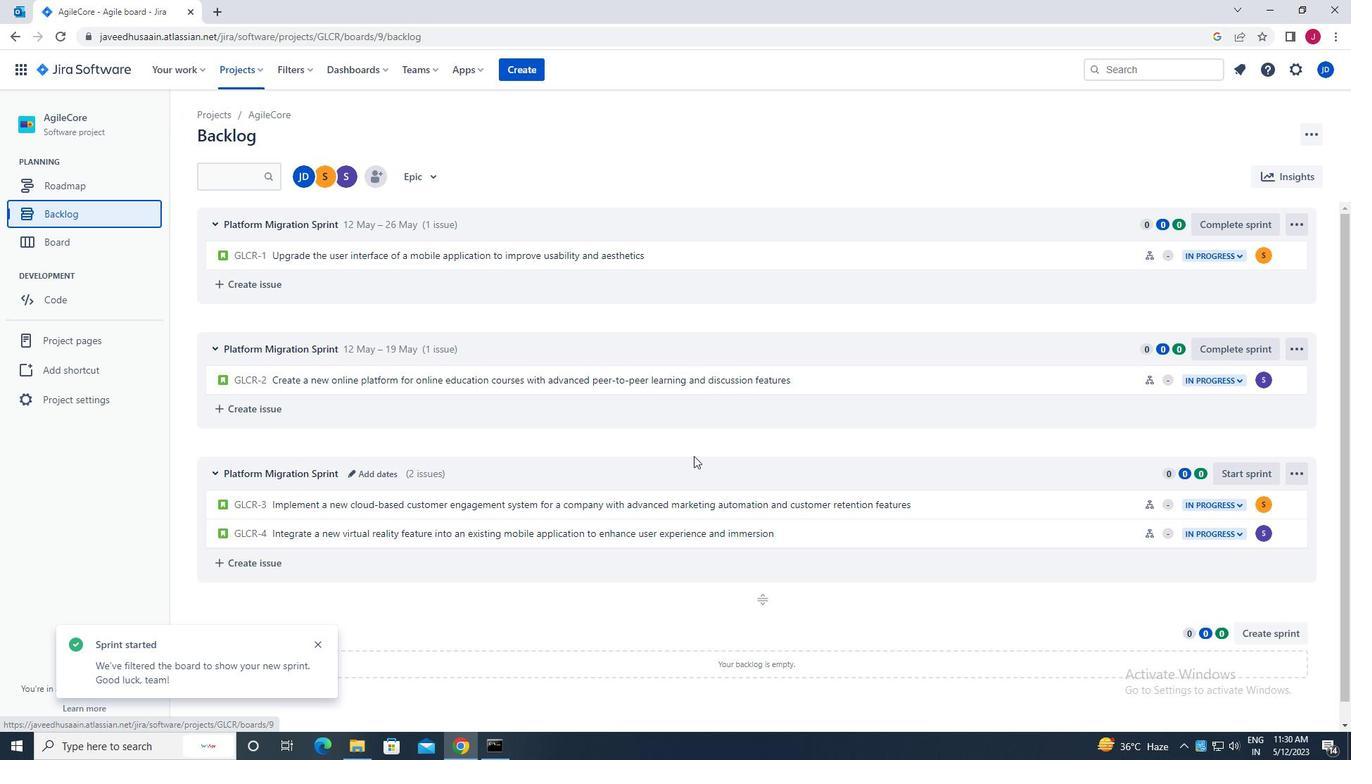 
Action: Mouse moved to (787, 462)
Screenshot: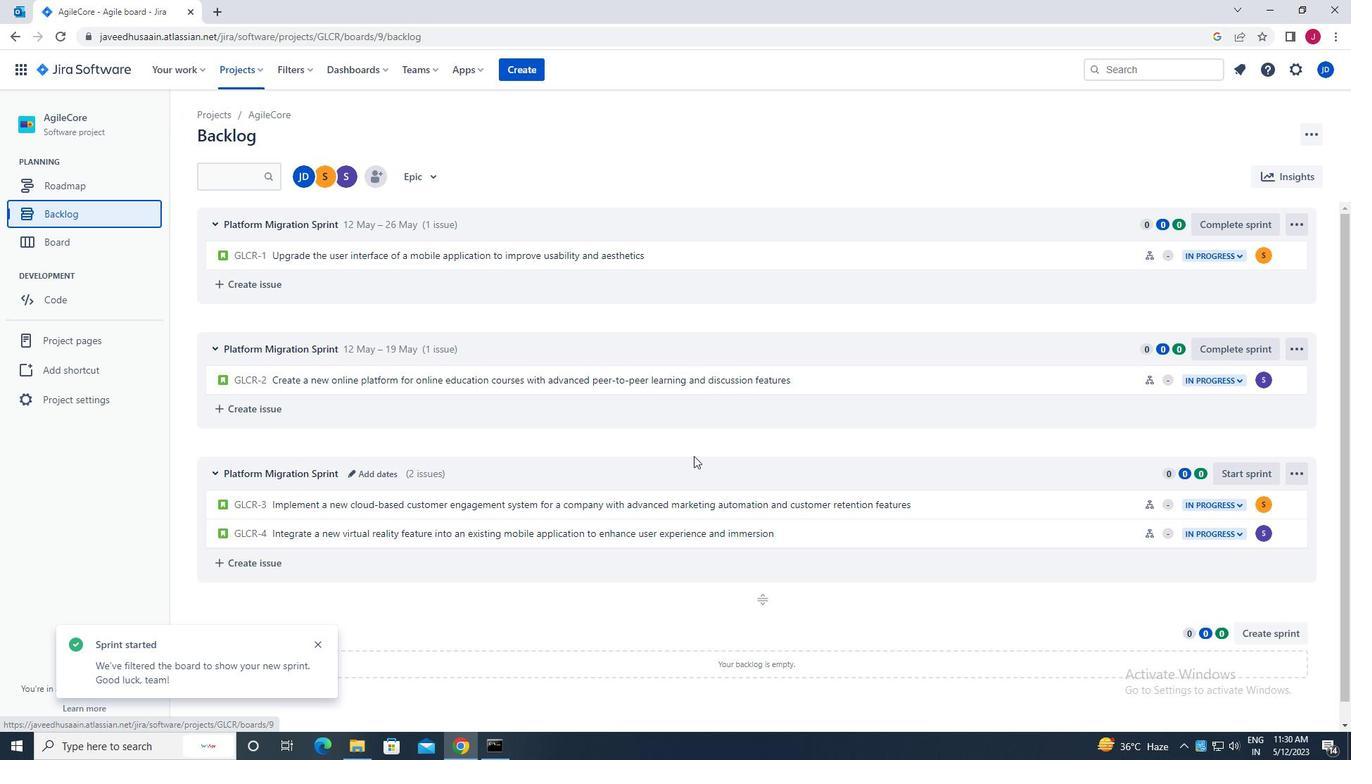 
Action: Mouse scrolled (787, 461) with delta (0, 0)
Screenshot: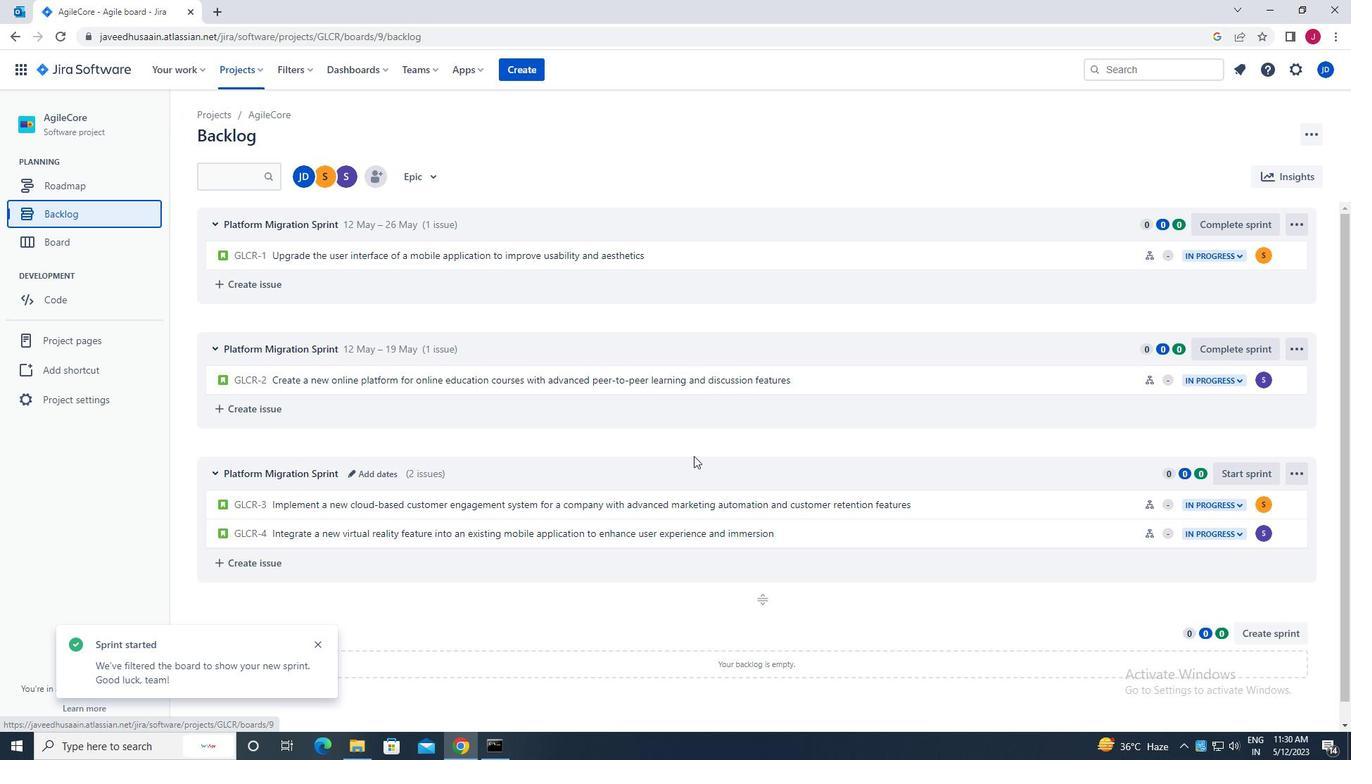 
Action: Mouse moved to (788, 460)
Screenshot: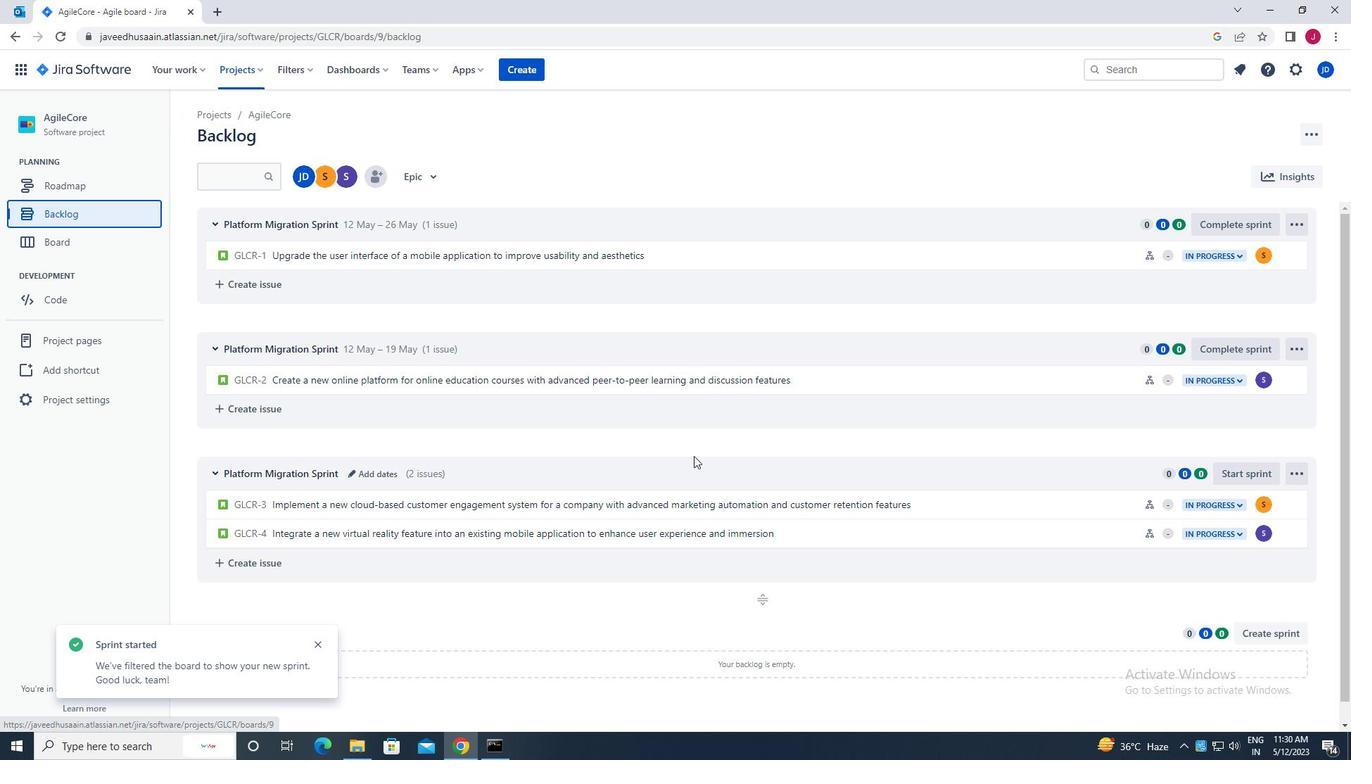 
Action: Mouse scrolled (788, 459) with delta (0, 0)
Screenshot: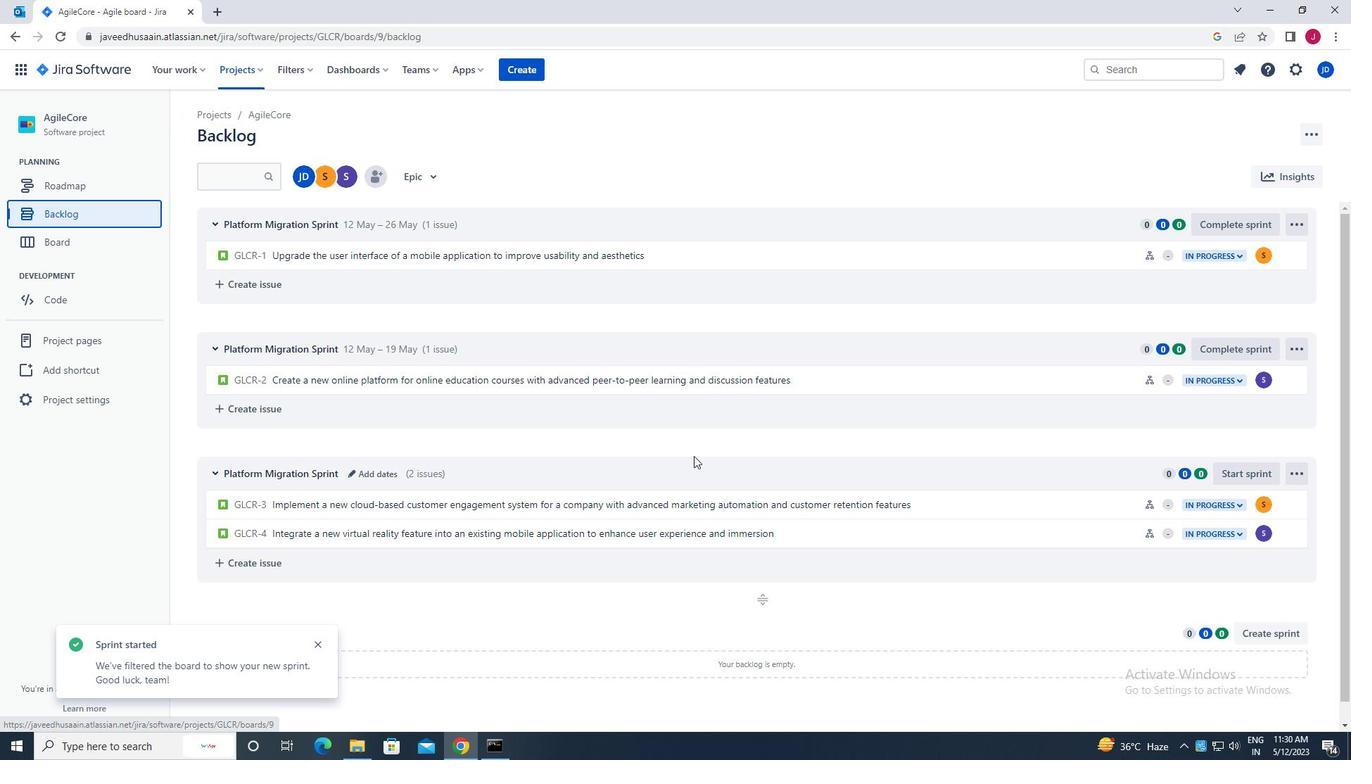
Action: Mouse moved to (1251, 458)
Screenshot: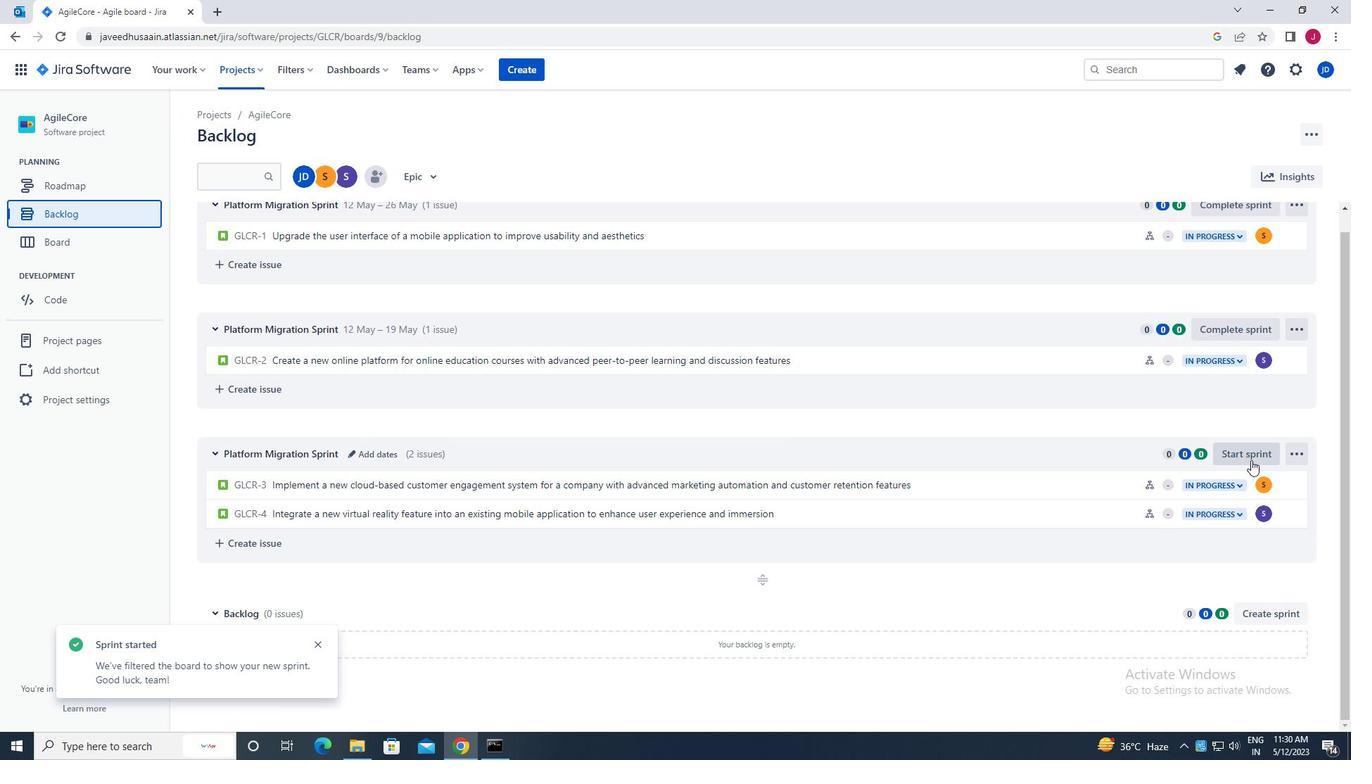 
Action: Mouse pressed left at (1251, 458)
Screenshot: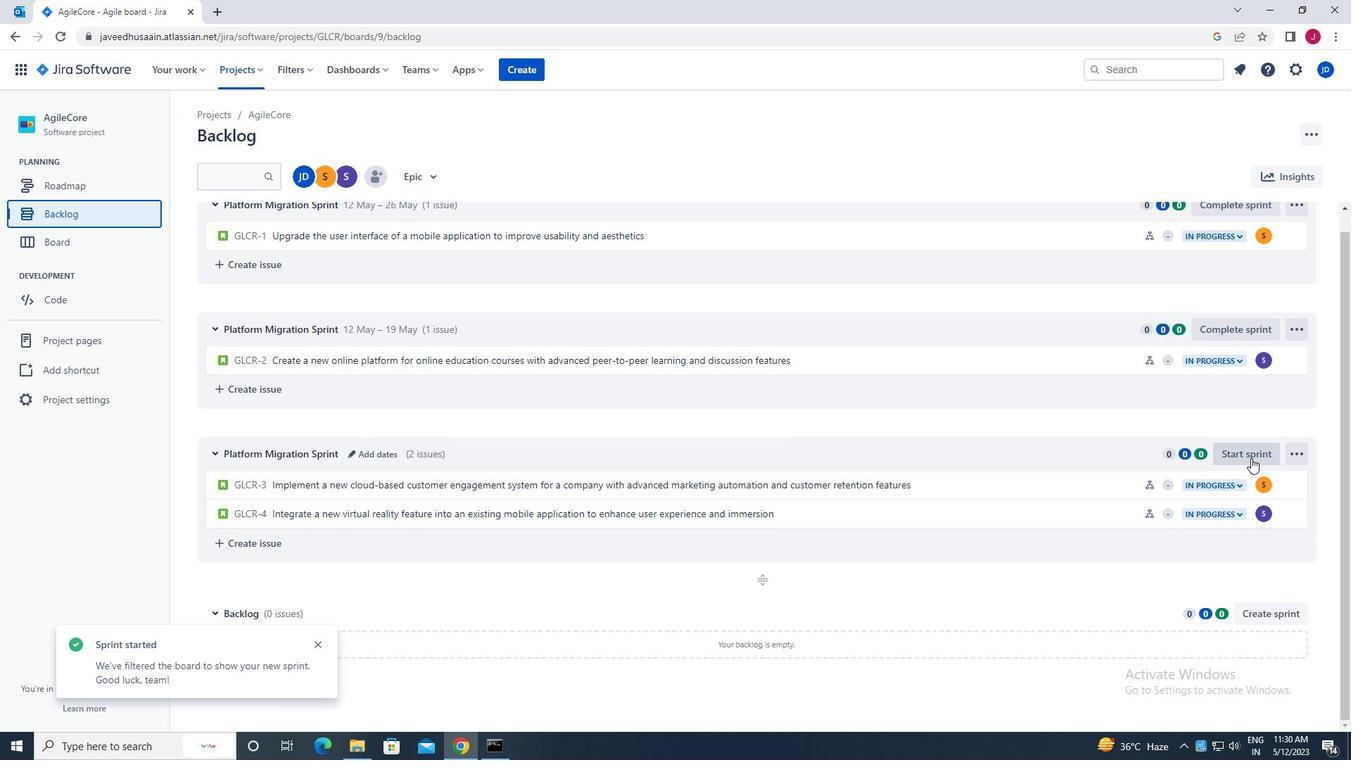 
Action: Mouse moved to (575, 246)
Screenshot: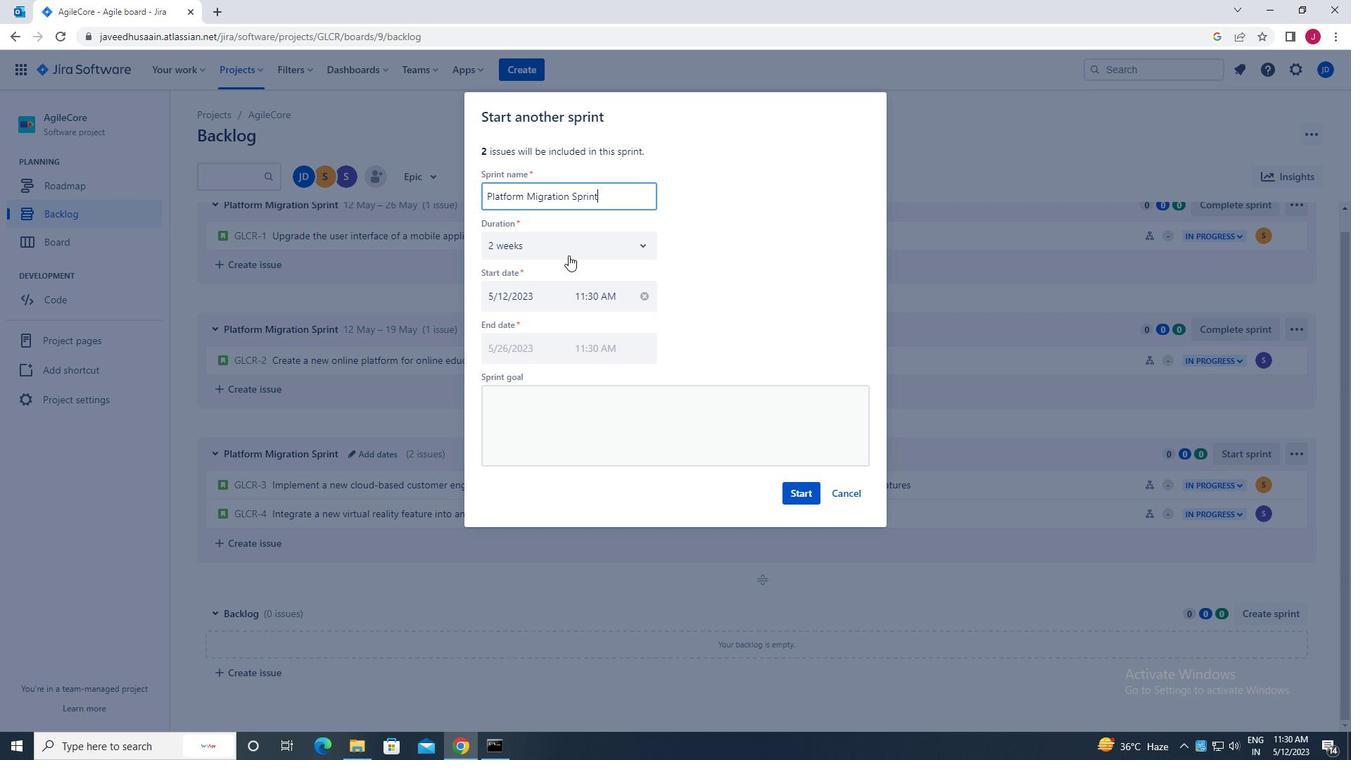 
Action: Mouse pressed left at (575, 246)
Screenshot: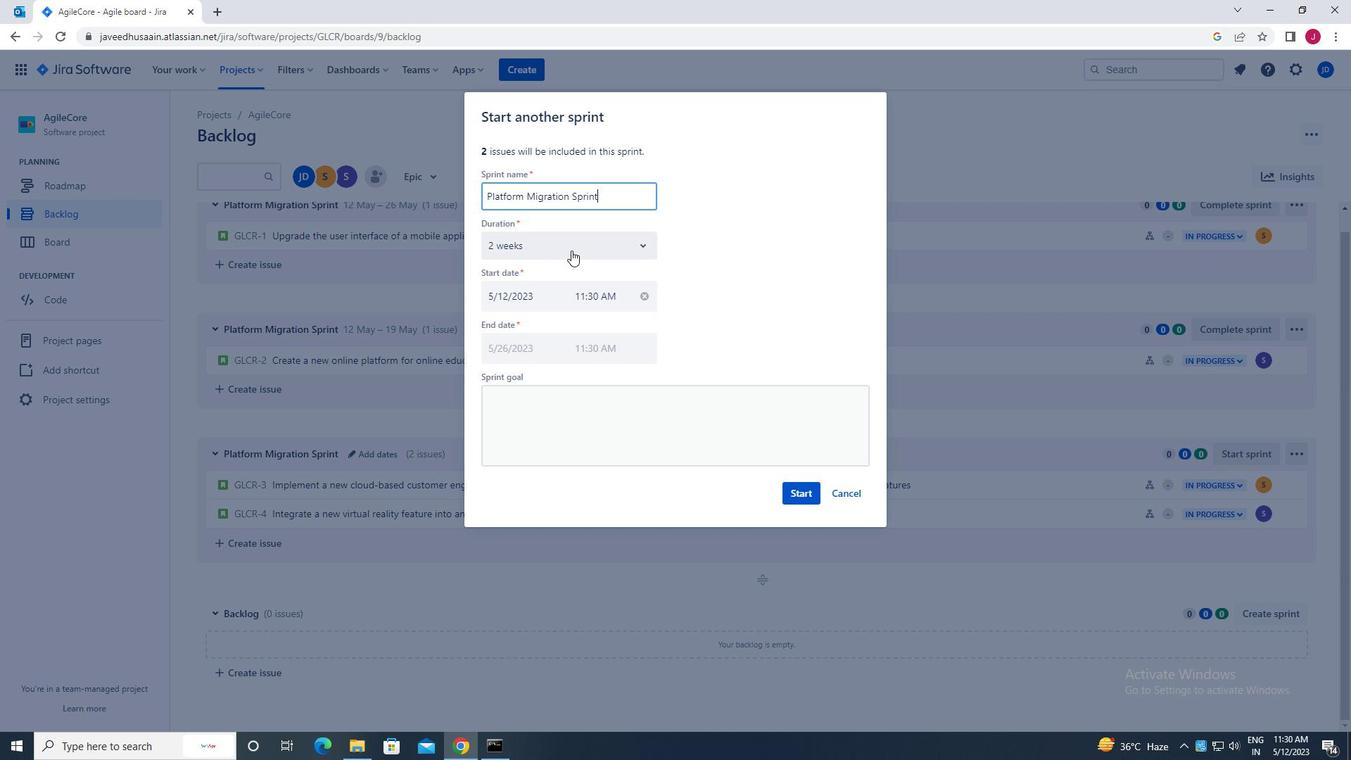 
Action: Mouse moved to (528, 323)
Screenshot: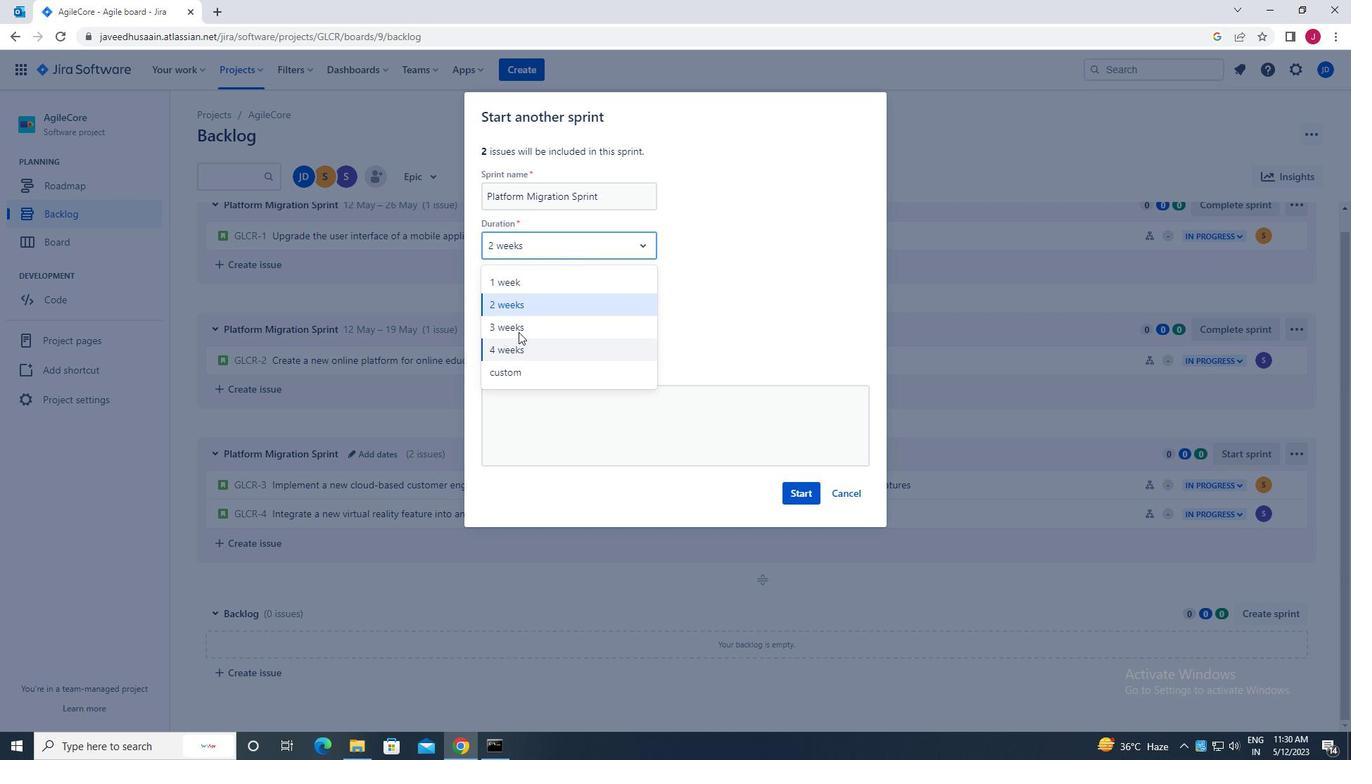 
Action: Mouse pressed left at (528, 323)
Screenshot: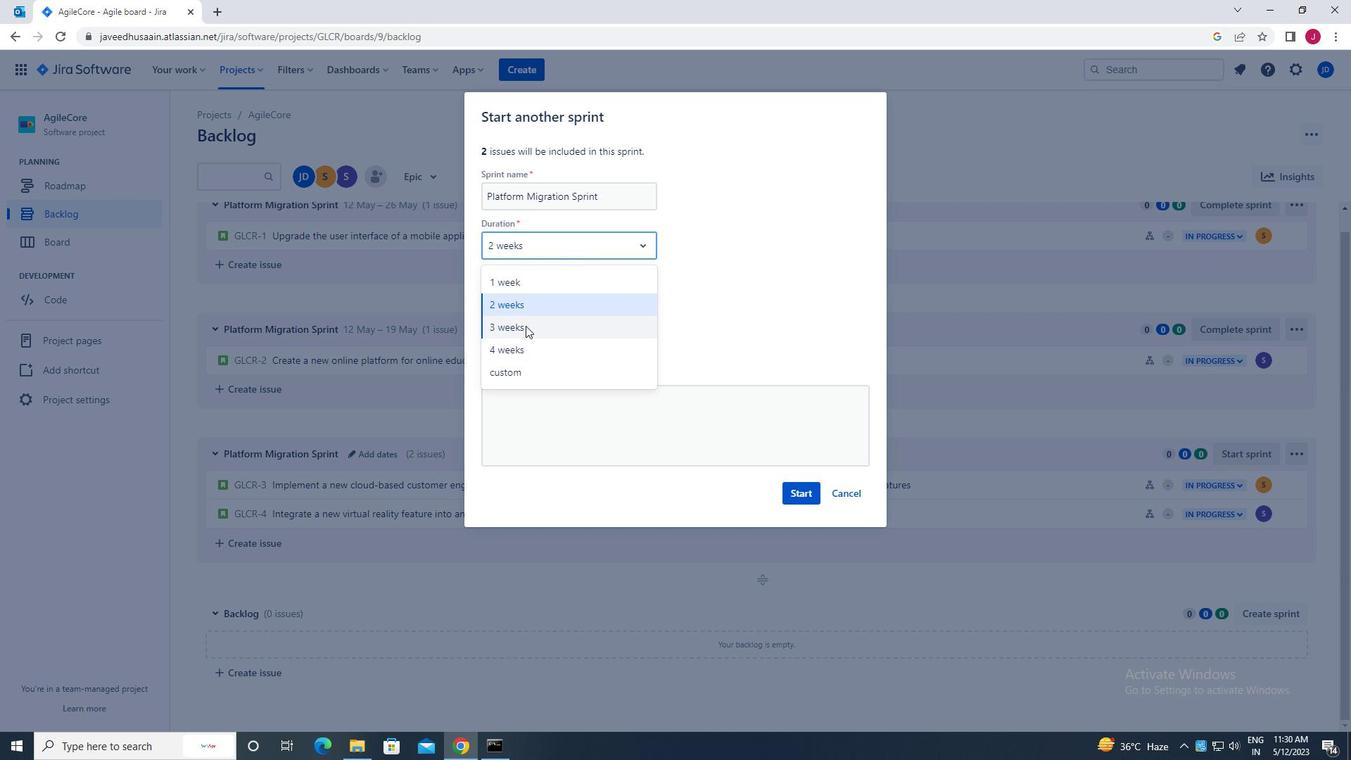 
Action: Mouse moved to (795, 494)
Screenshot: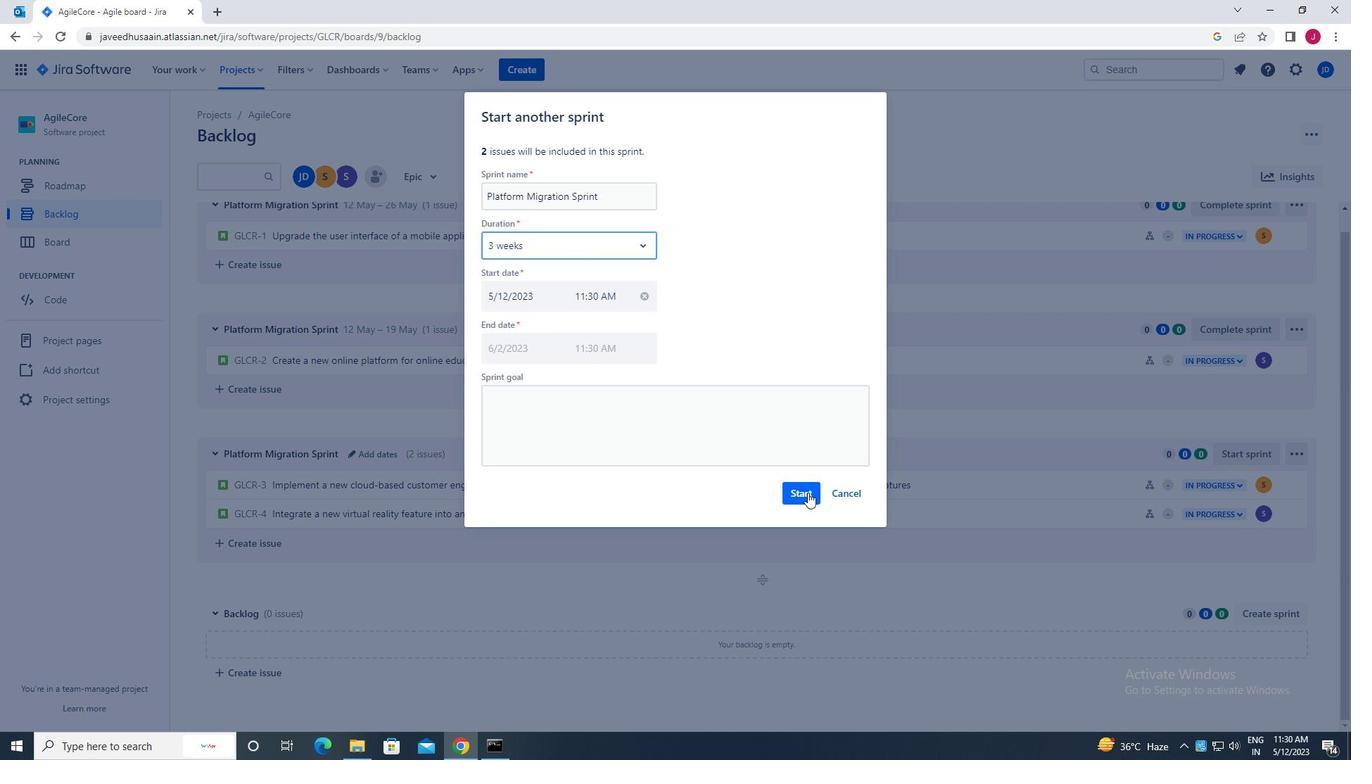 
Action: Mouse pressed left at (795, 494)
Screenshot: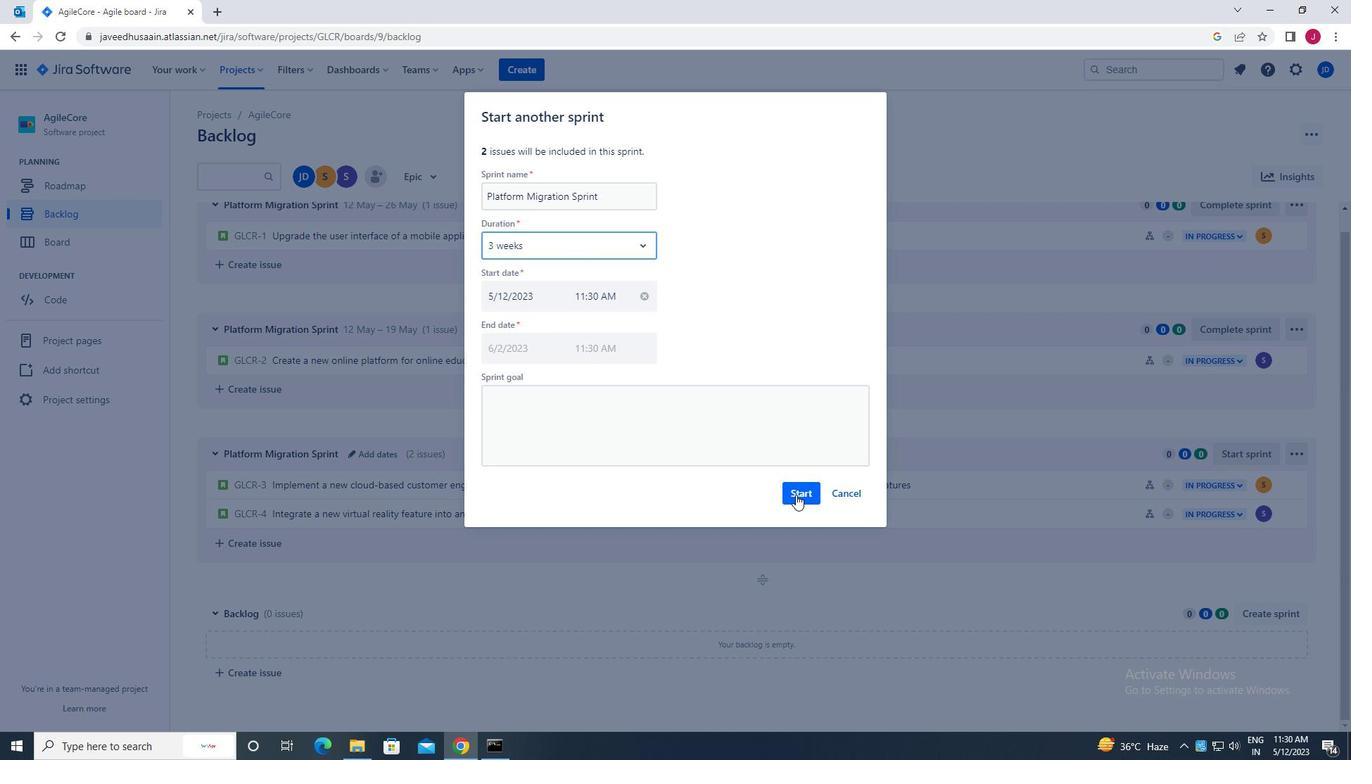 
Action: Mouse moved to (975, 543)
Screenshot: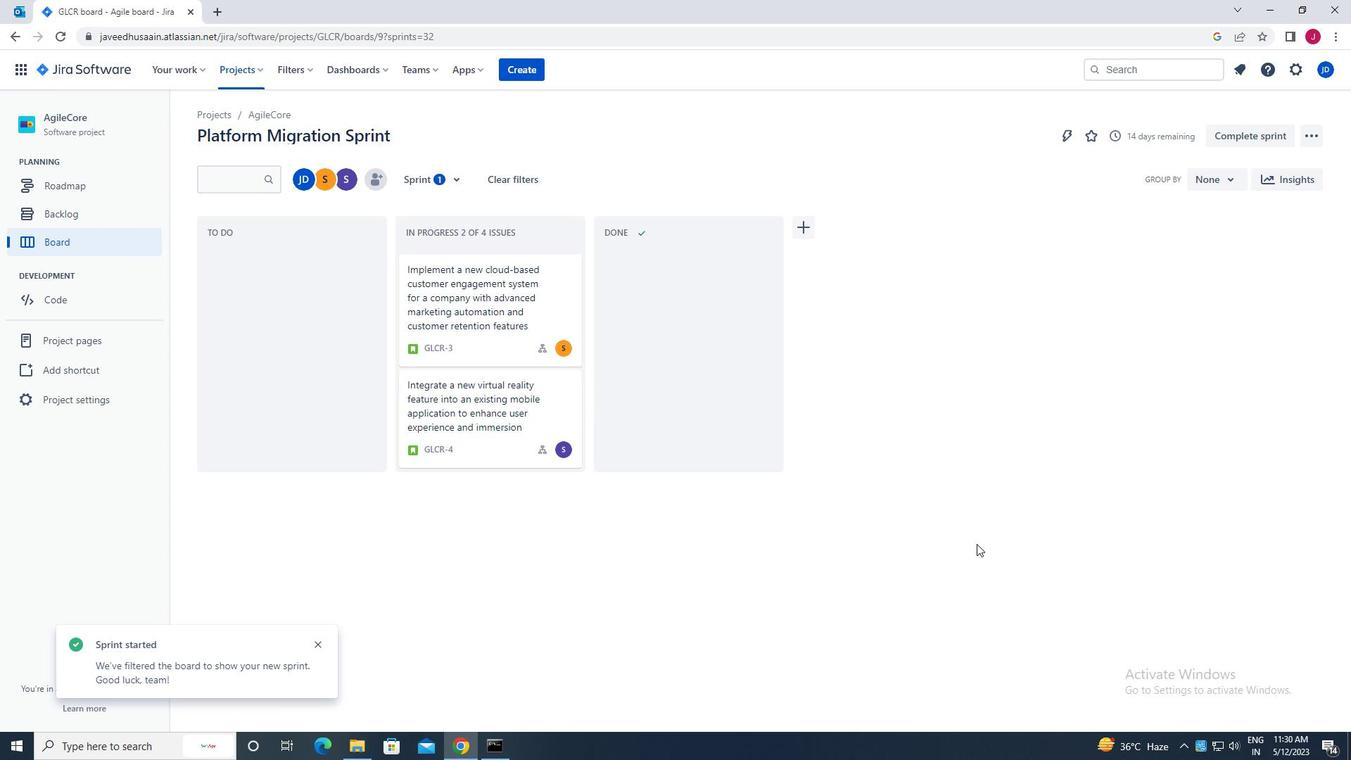
